 Task: Create a due date automation trigger when advanced on, 2 working days before a card is due add fields without custom field "Resume" set to a number greater or equal to 1 and greater or equal to 10 is due at 11:00 AM.
Action: Mouse moved to (1129, 89)
Screenshot: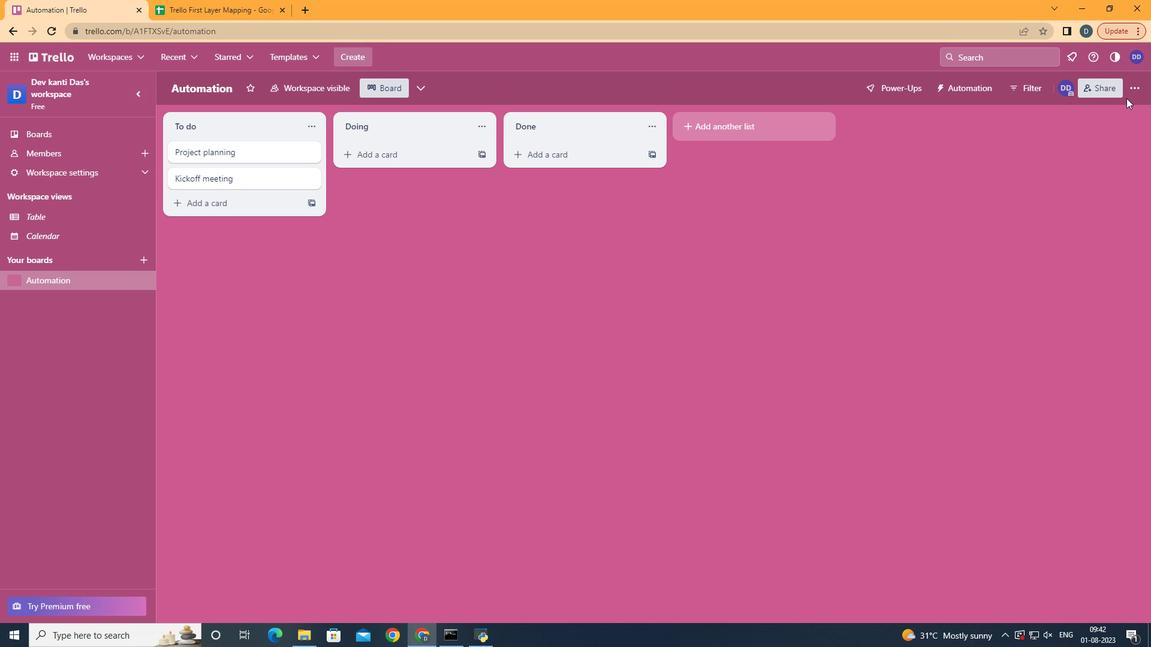 
Action: Mouse pressed left at (1129, 89)
Screenshot: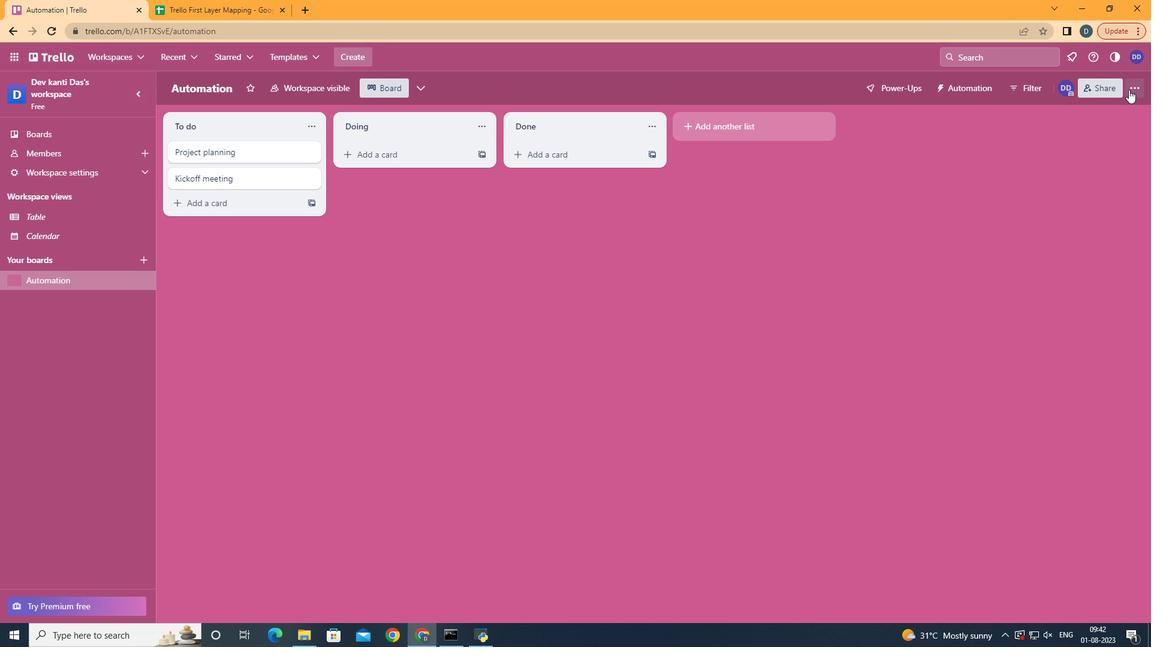 
Action: Mouse moved to (1083, 232)
Screenshot: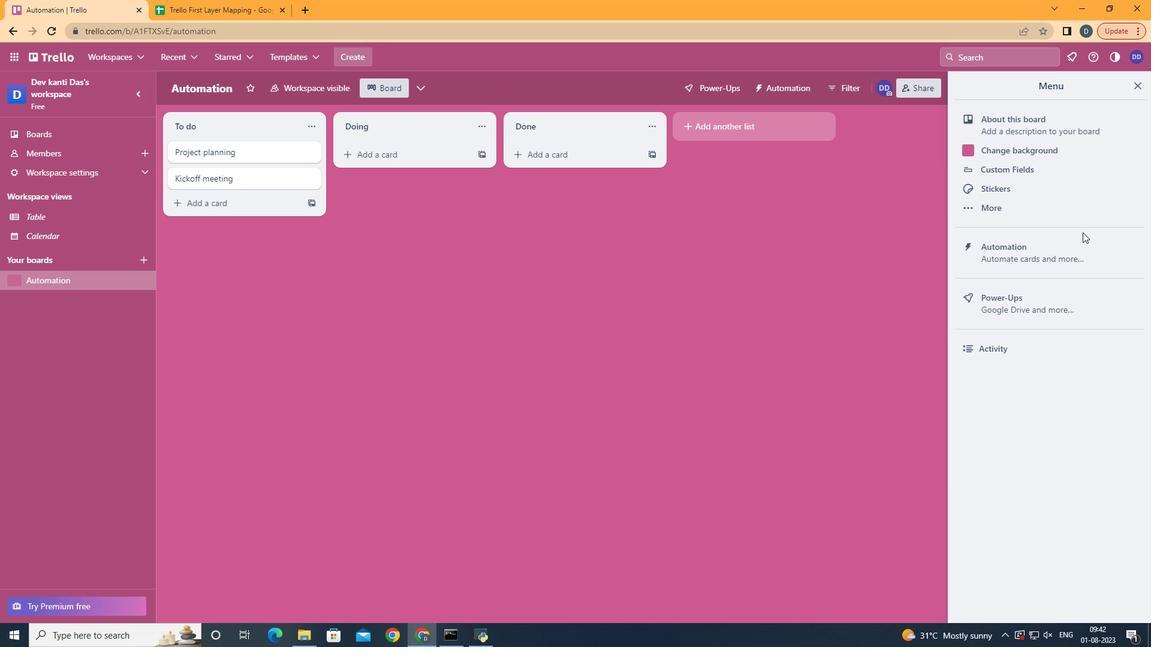 
Action: Mouse pressed left at (1083, 232)
Screenshot: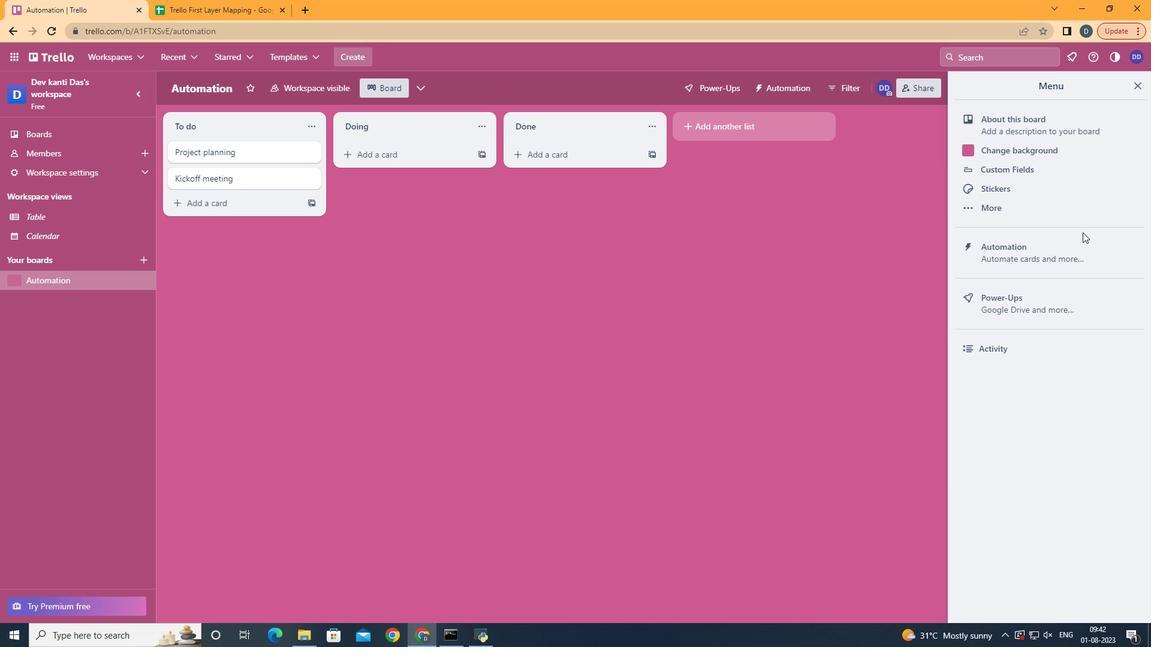
Action: Mouse moved to (1068, 247)
Screenshot: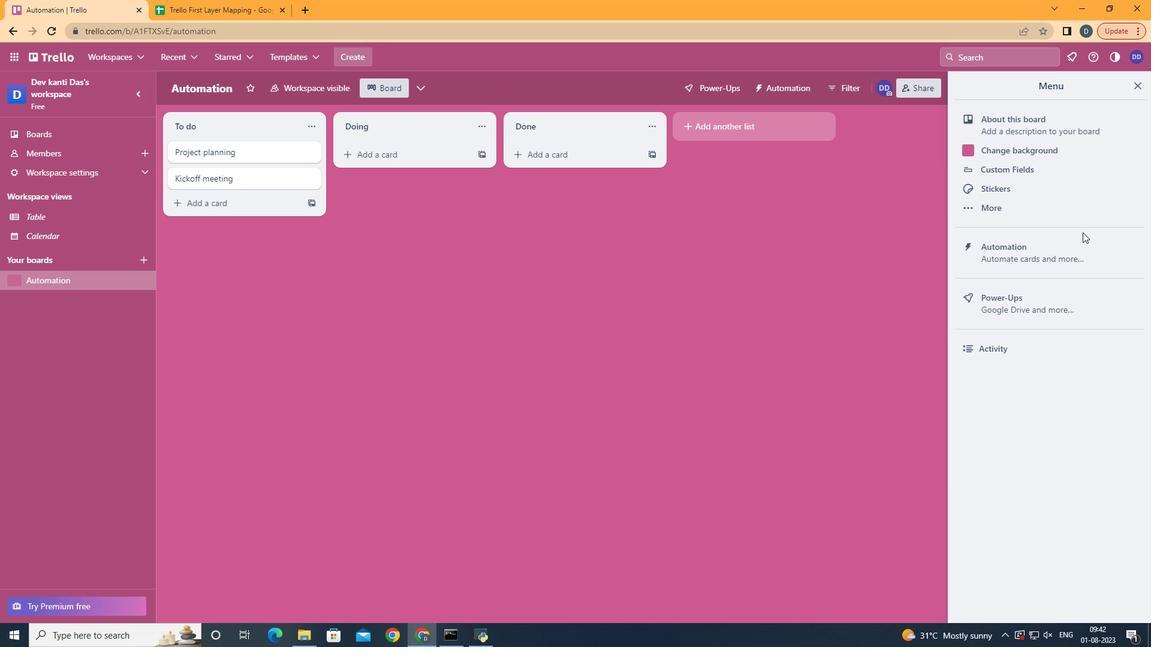 
Action: Mouse pressed left at (1068, 247)
Screenshot: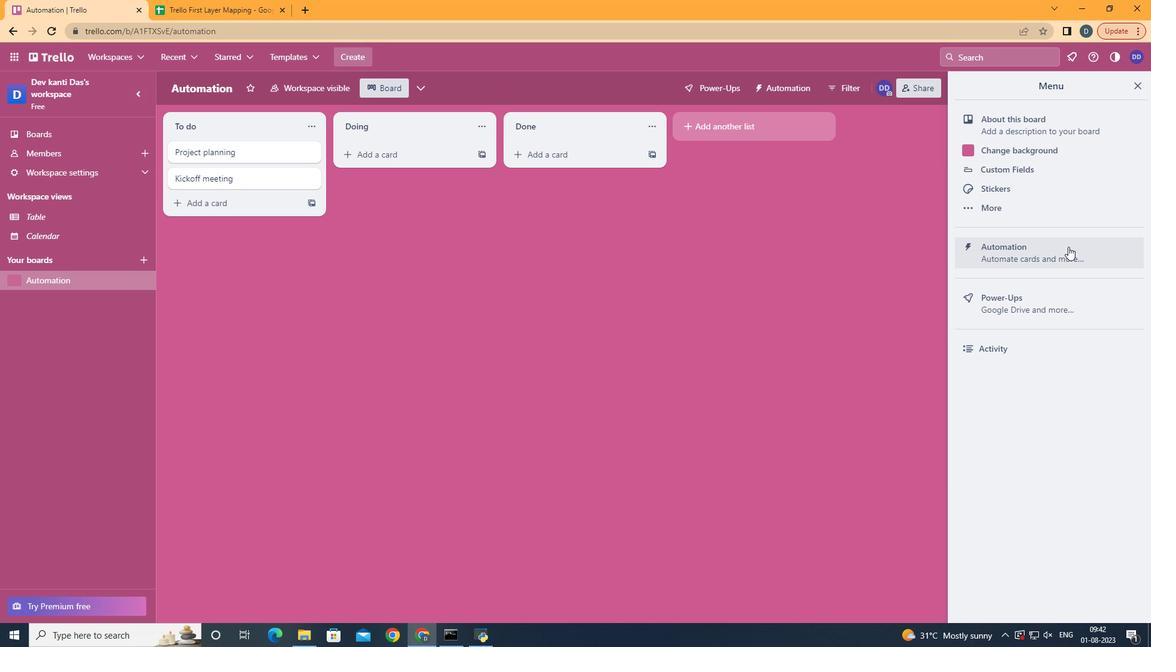 
Action: Mouse moved to (236, 233)
Screenshot: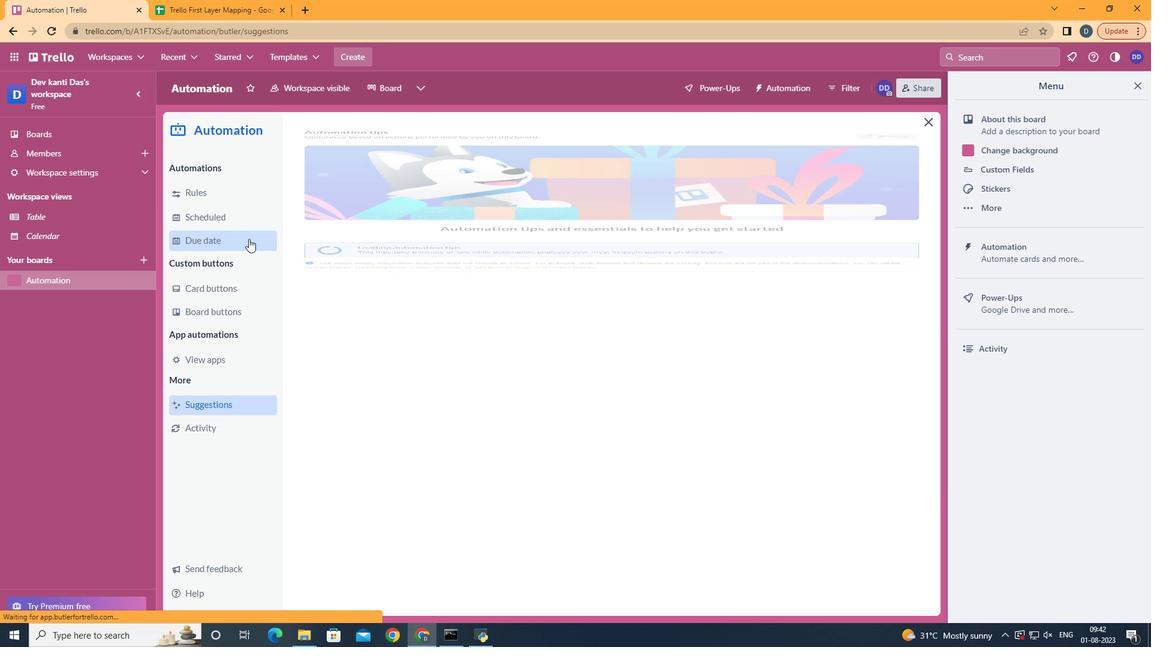 
Action: Mouse pressed left at (236, 233)
Screenshot: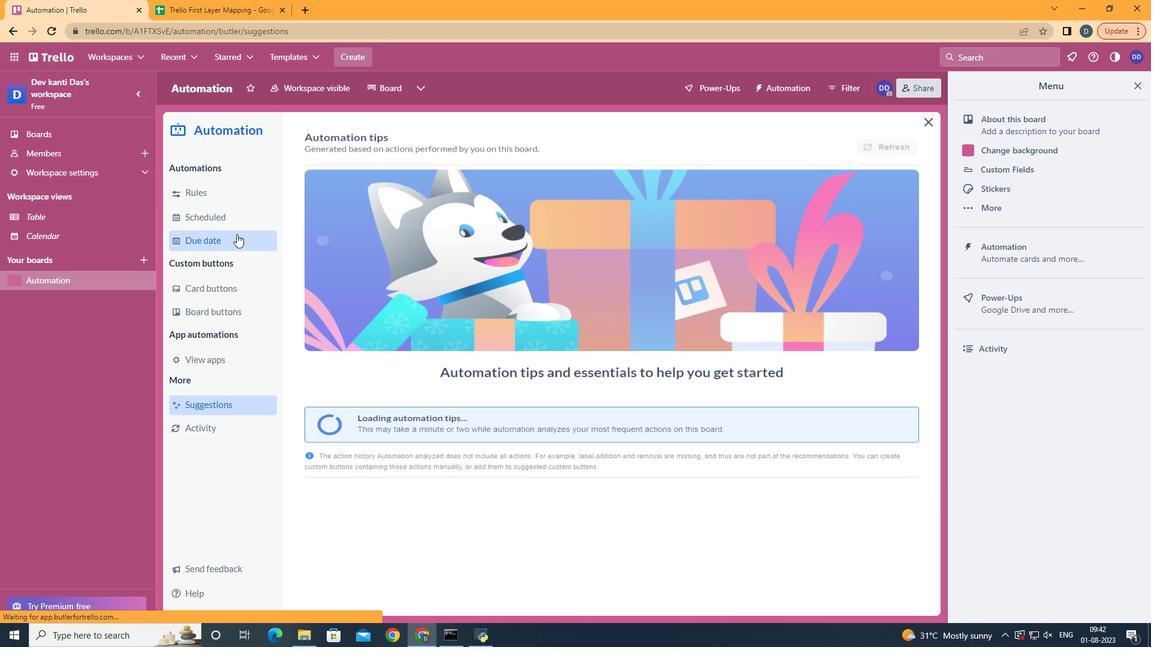 
Action: Mouse moved to (842, 142)
Screenshot: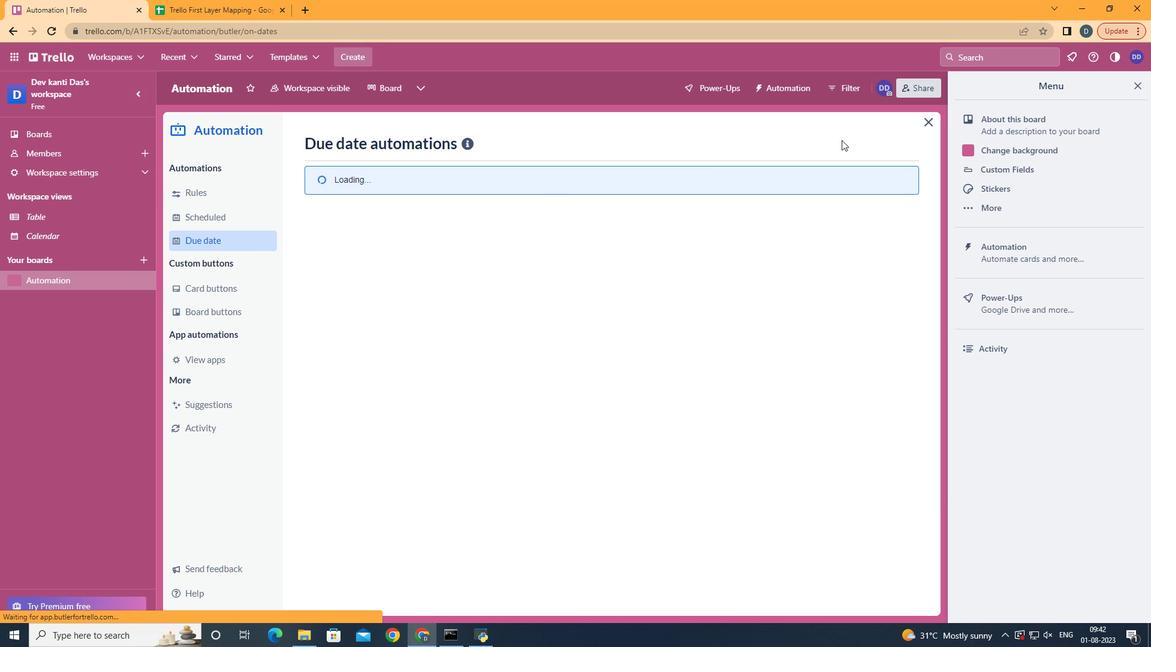 
Action: Mouse pressed left at (842, 142)
Screenshot: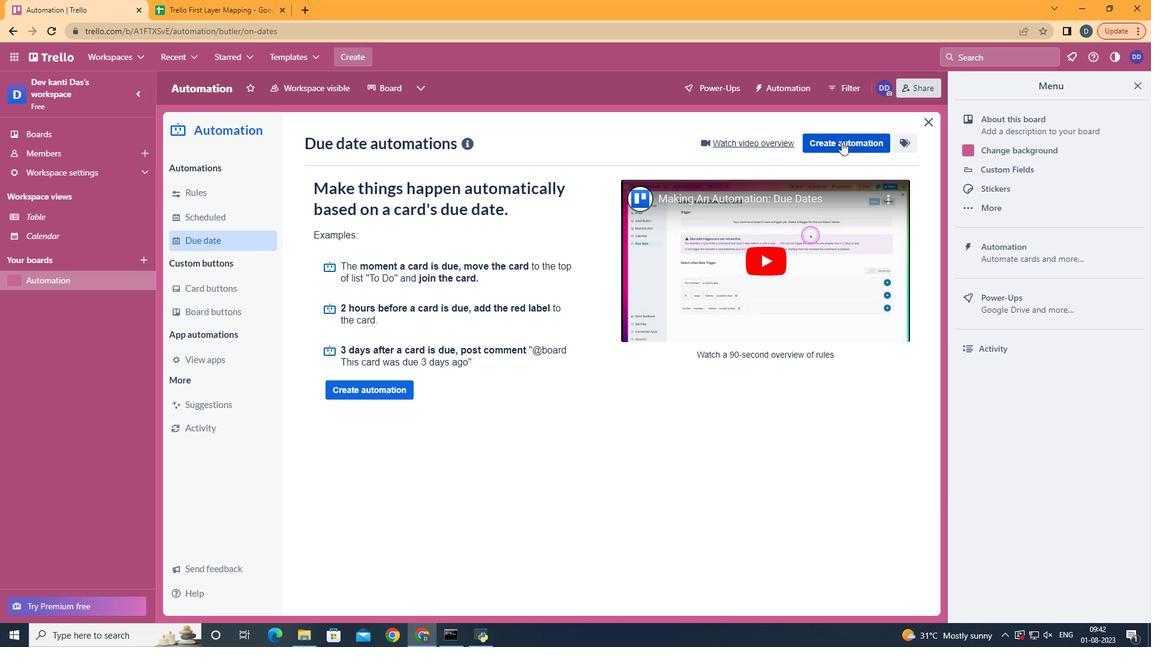 
Action: Mouse moved to (622, 235)
Screenshot: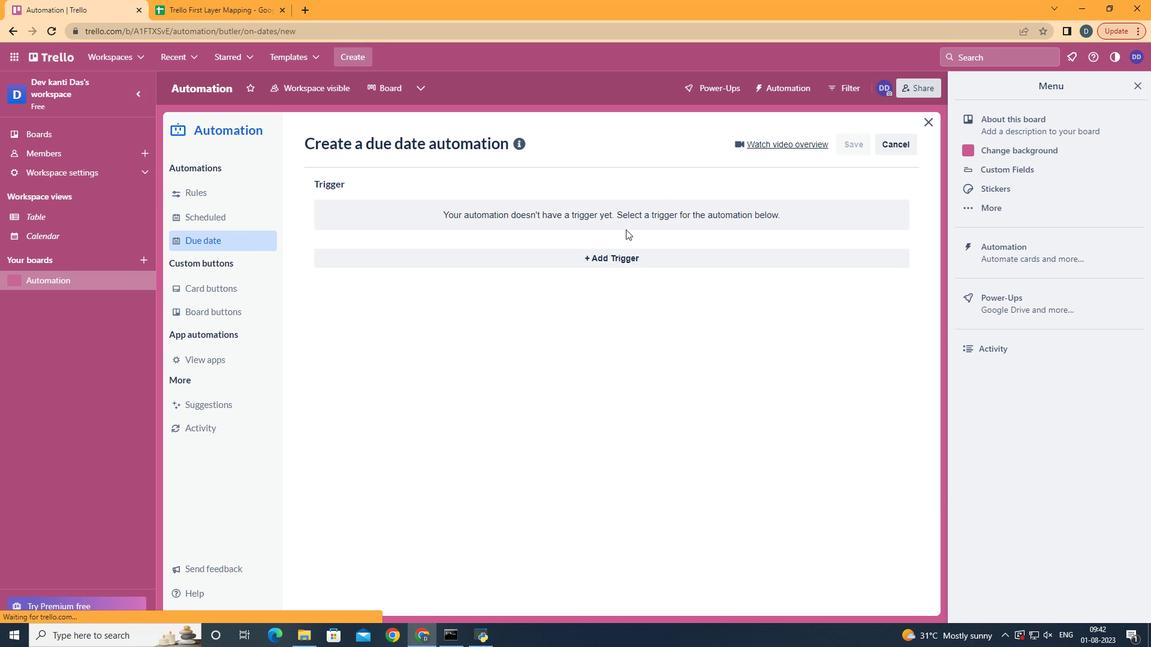 
Action: Mouse pressed left at (622, 235)
Screenshot: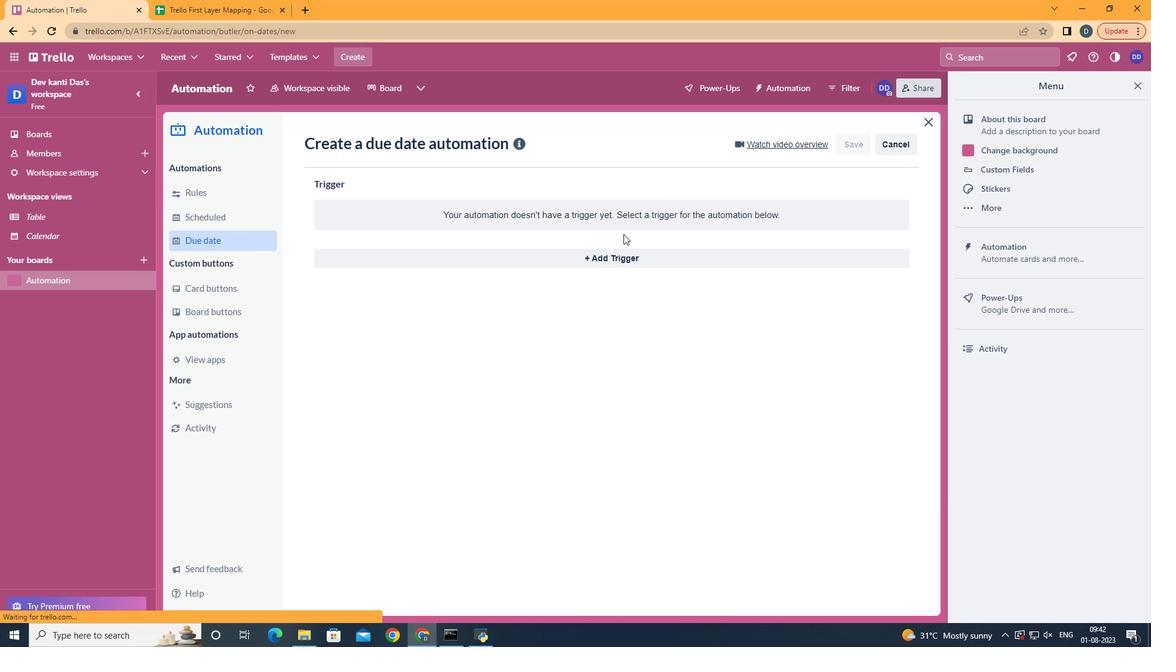 
Action: Mouse moved to (622, 251)
Screenshot: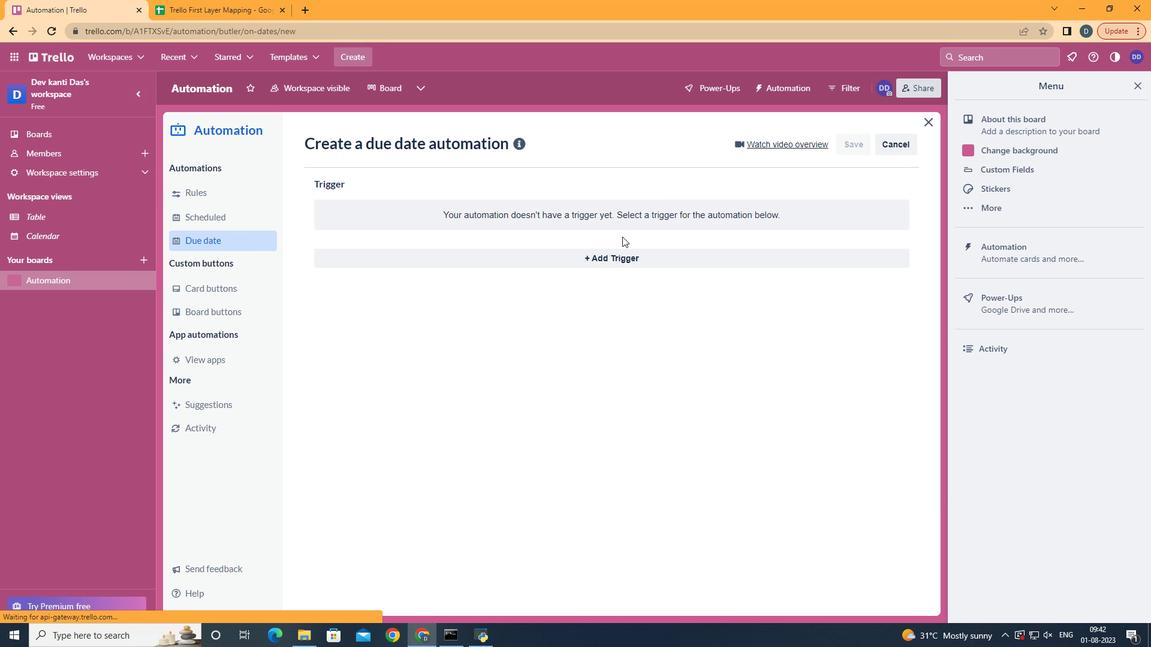 
Action: Mouse pressed left at (622, 251)
Screenshot: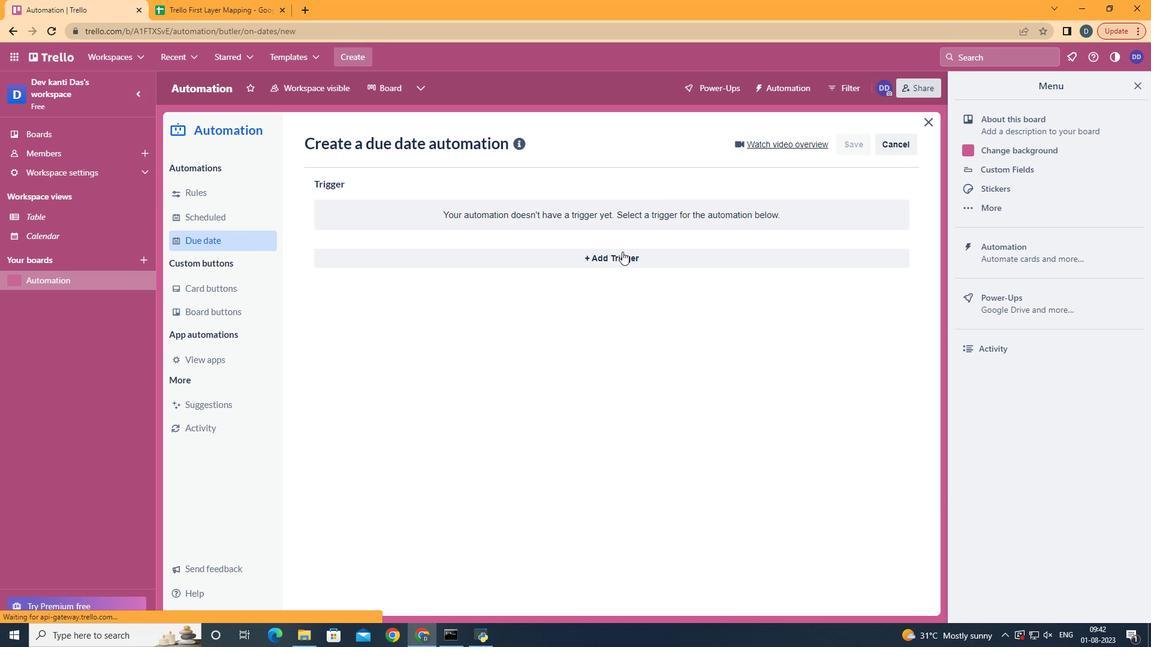 
Action: Mouse moved to (388, 491)
Screenshot: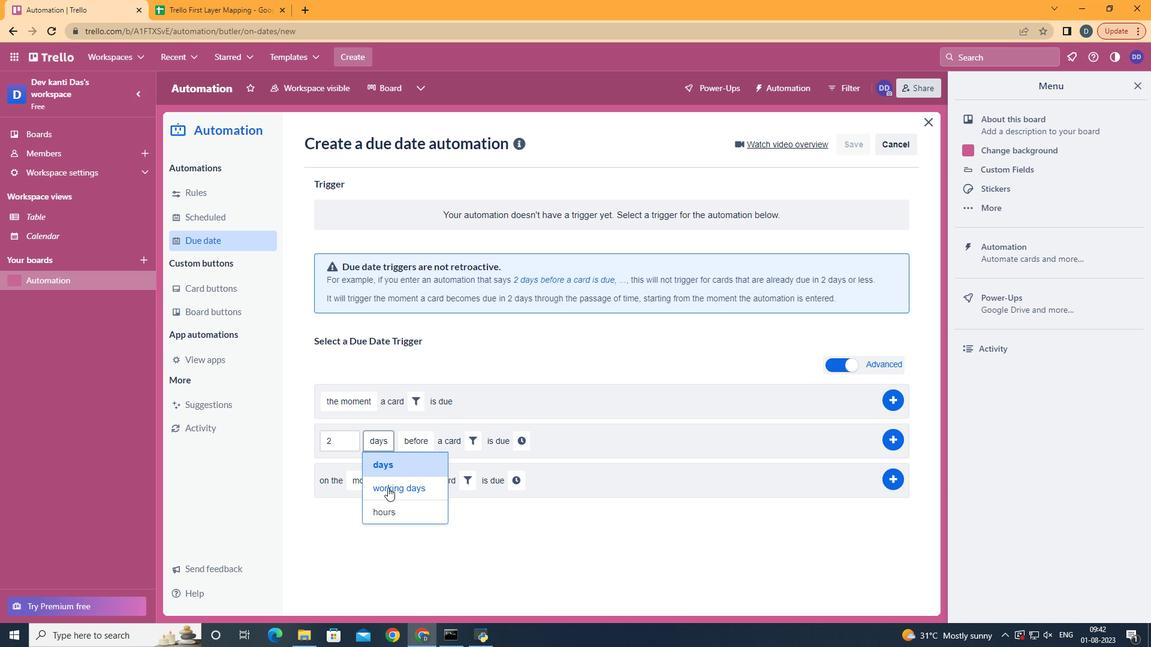 
Action: Mouse pressed left at (388, 491)
Screenshot: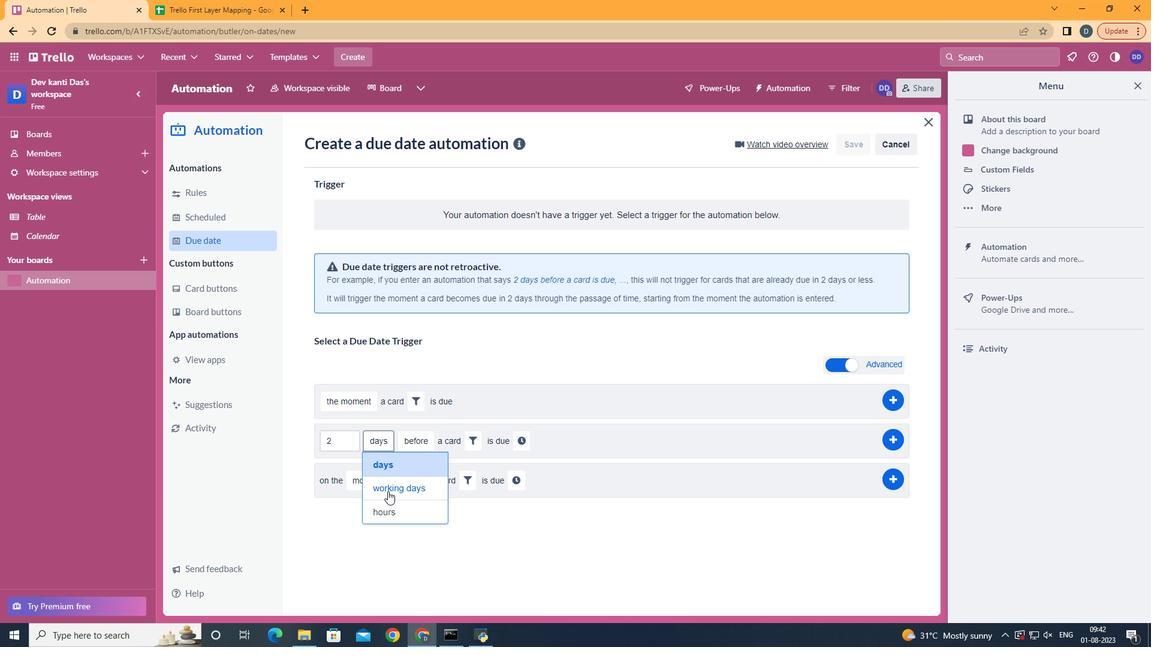 
Action: Mouse moved to (494, 439)
Screenshot: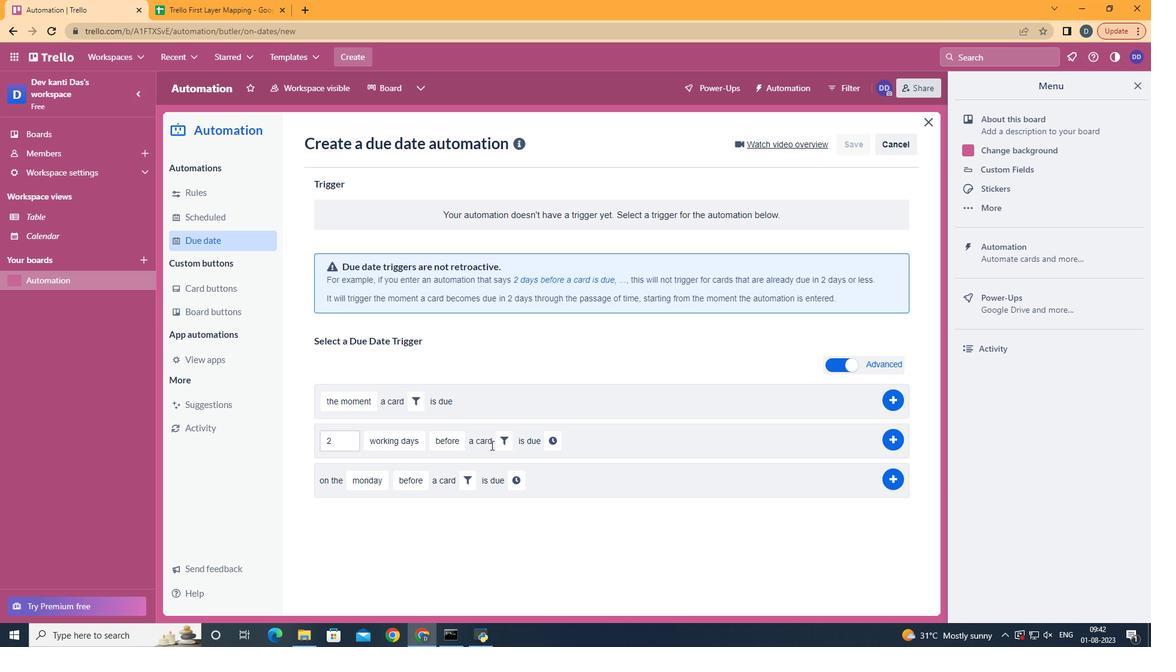 
Action: Mouse pressed left at (494, 439)
Screenshot: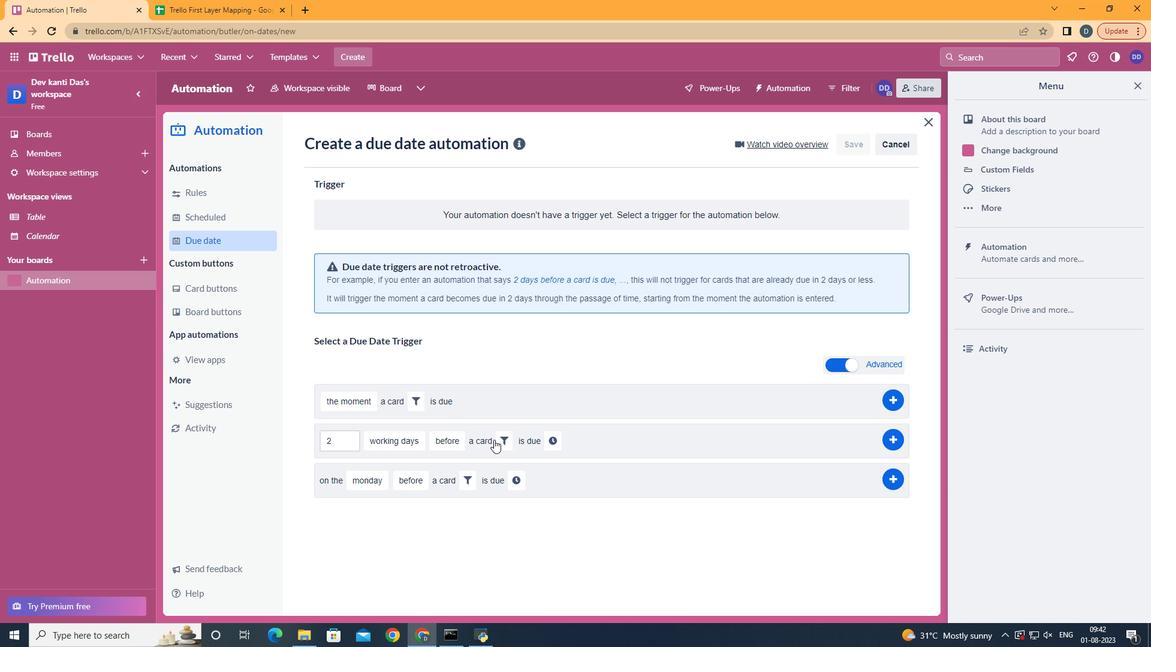 
Action: Mouse moved to (703, 477)
Screenshot: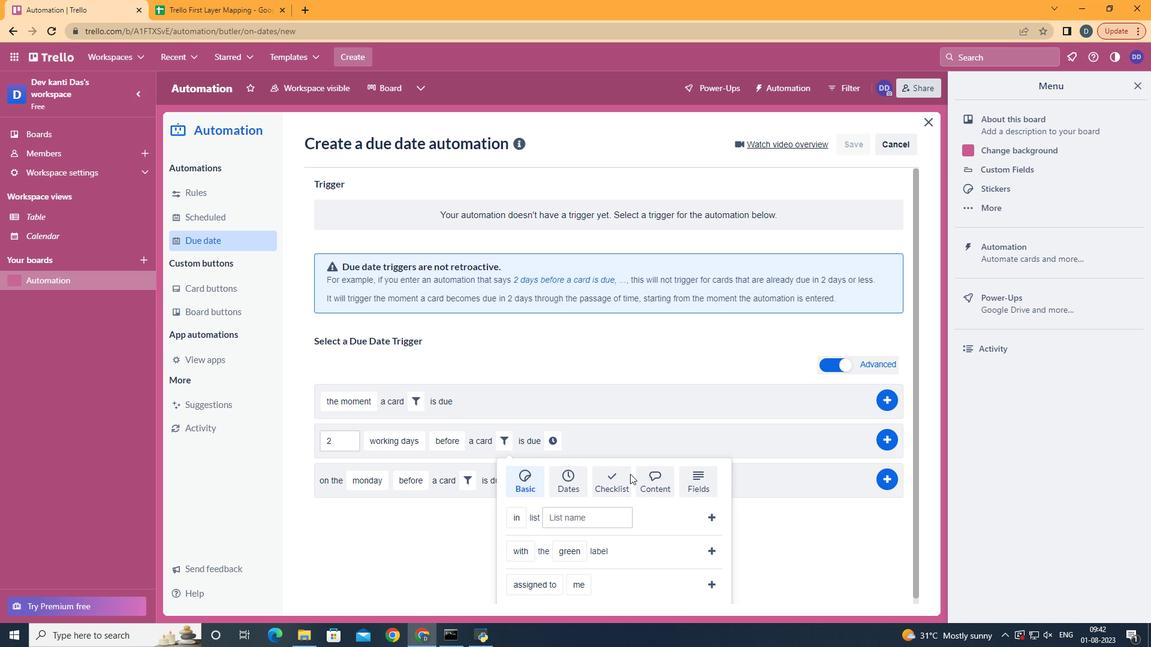 
Action: Mouse pressed left at (703, 477)
Screenshot: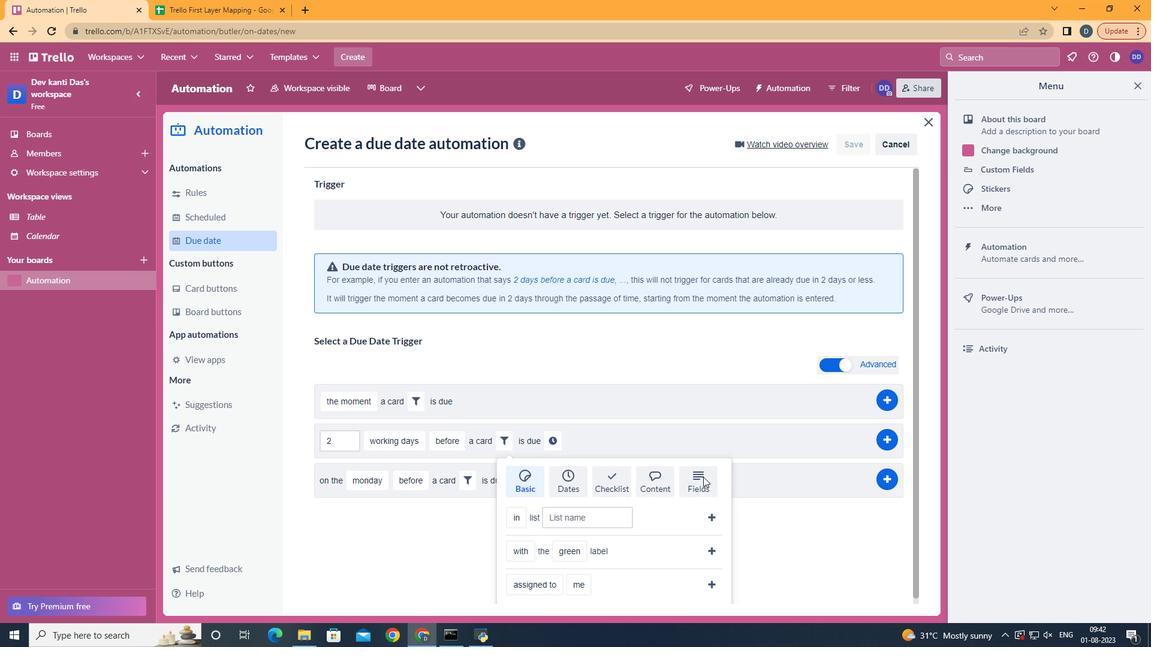 
Action: Mouse moved to (710, 476)
Screenshot: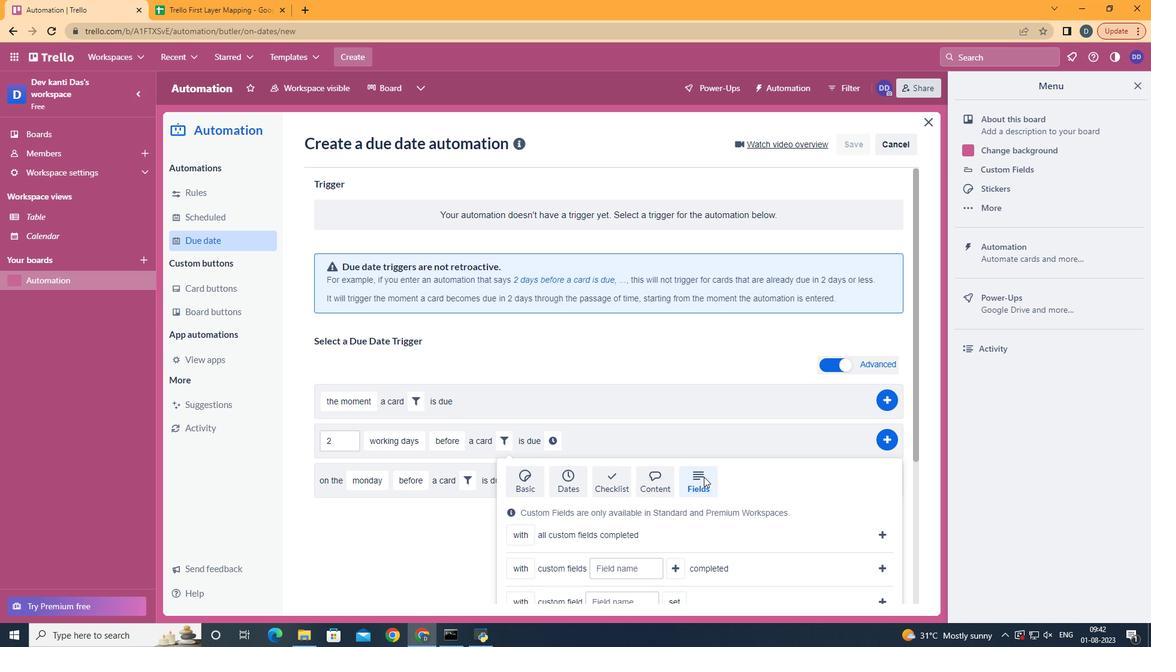 
Action: Mouse scrolled (710, 475) with delta (0, 0)
Screenshot: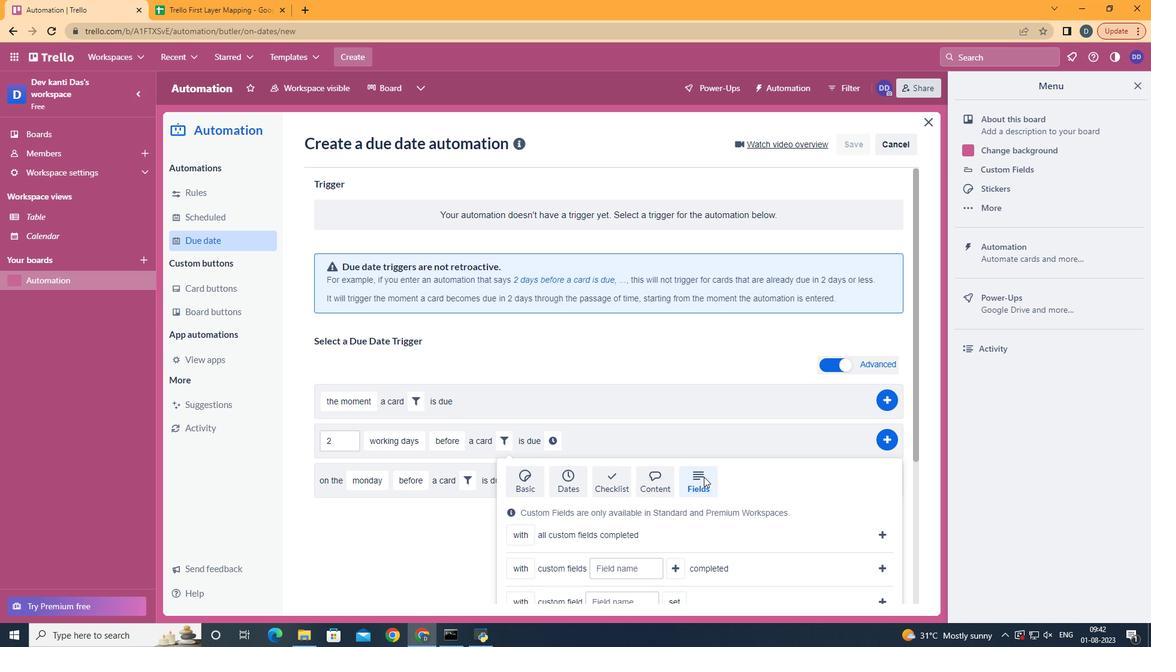 
Action: Mouse moved to (710, 476)
Screenshot: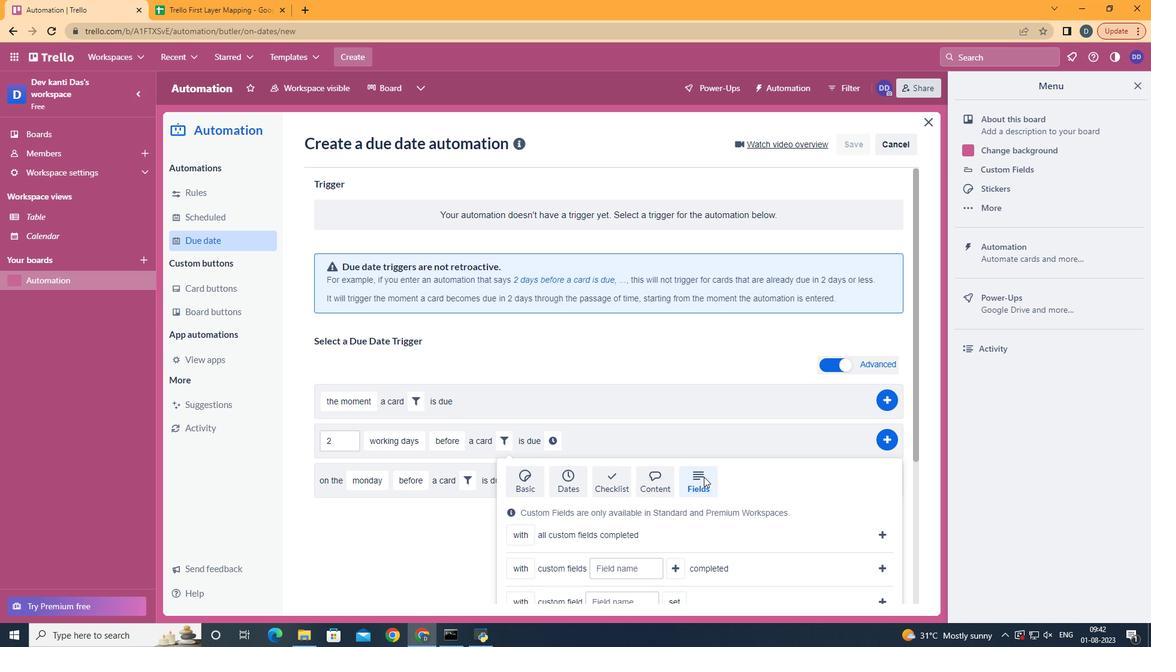 
Action: Mouse scrolled (710, 475) with delta (0, 0)
Screenshot: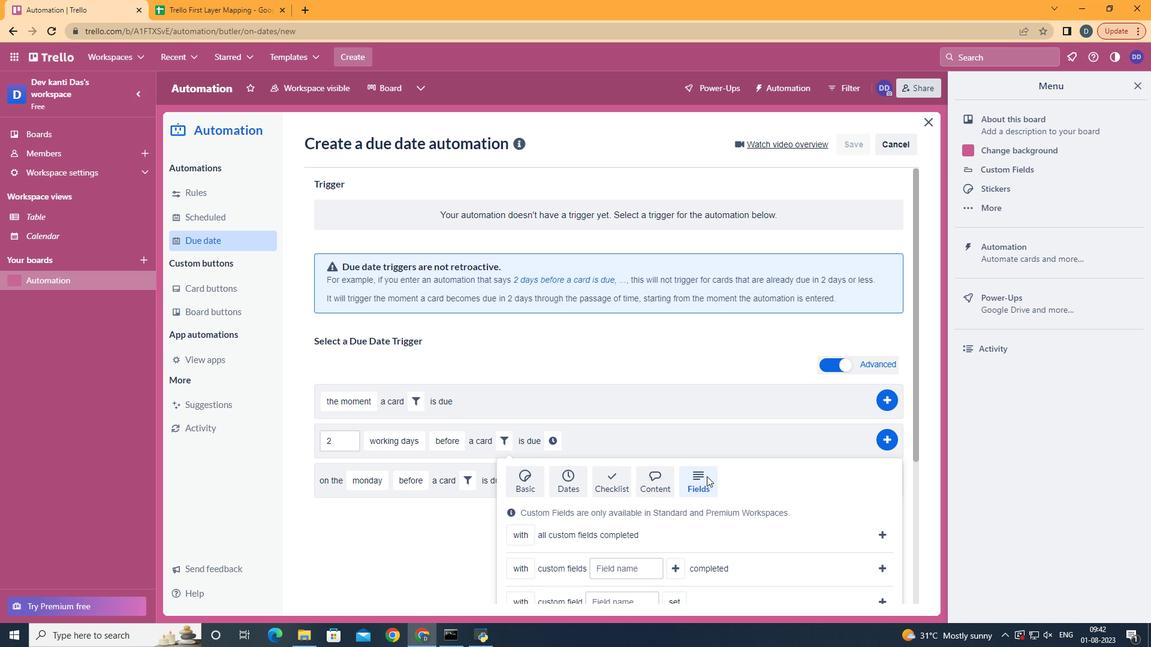 
Action: Mouse moved to (712, 476)
Screenshot: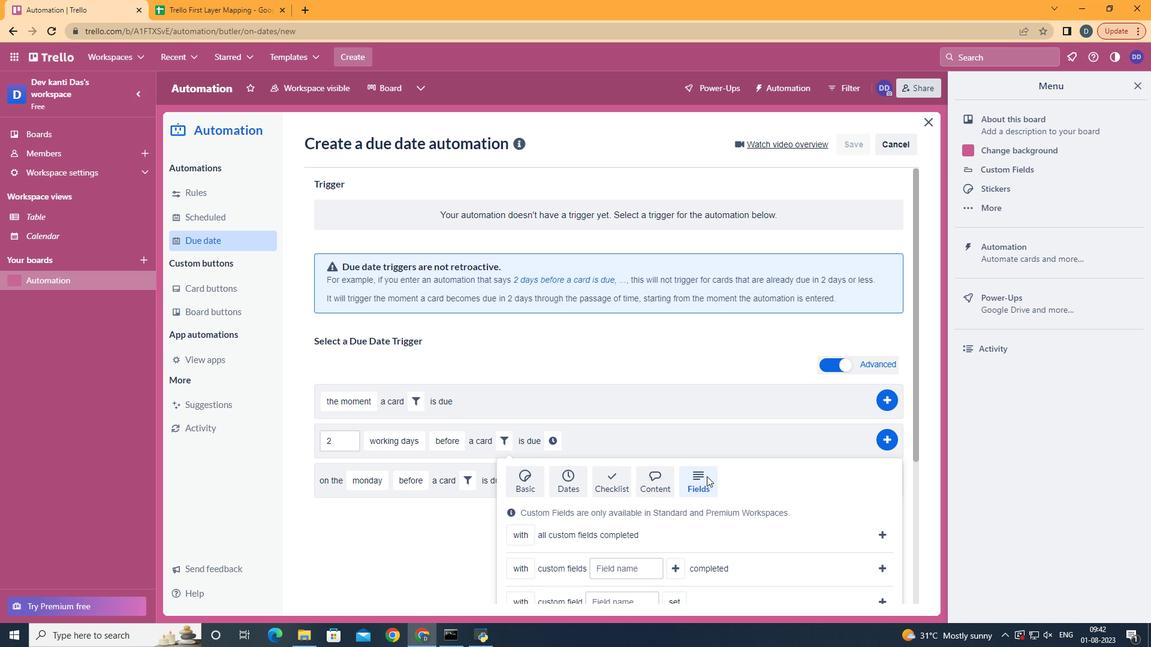 
Action: Mouse scrolled (712, 475) with delta (0, 0)
Screenshot: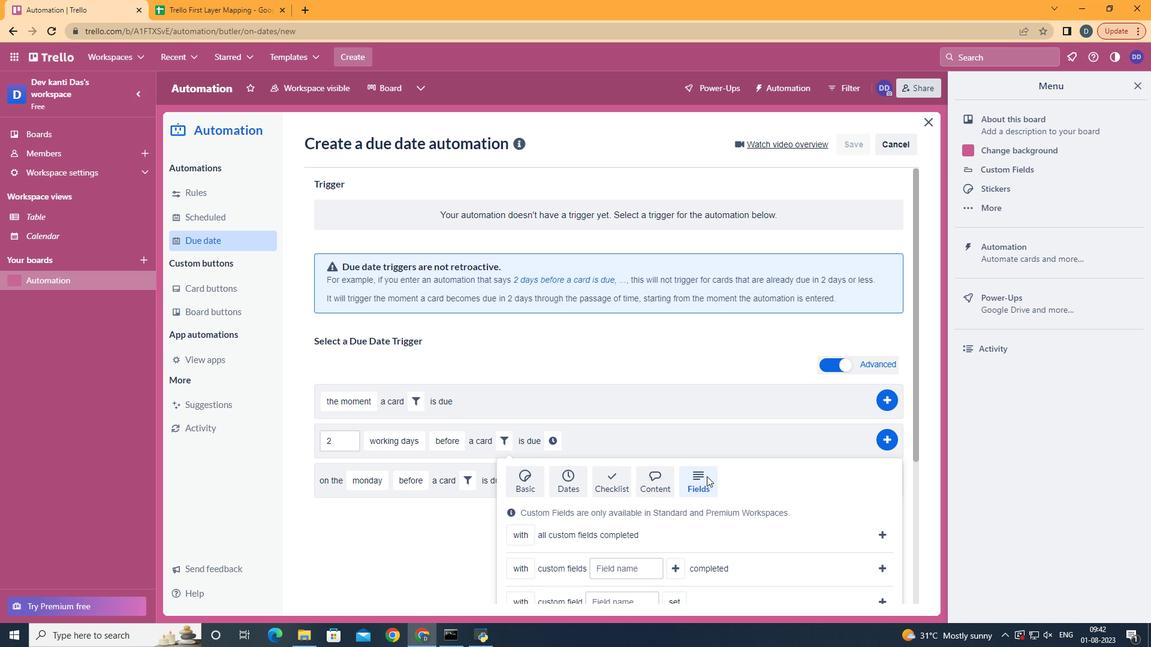 
Action: Mouse moved to (713, 476)
Screenshot: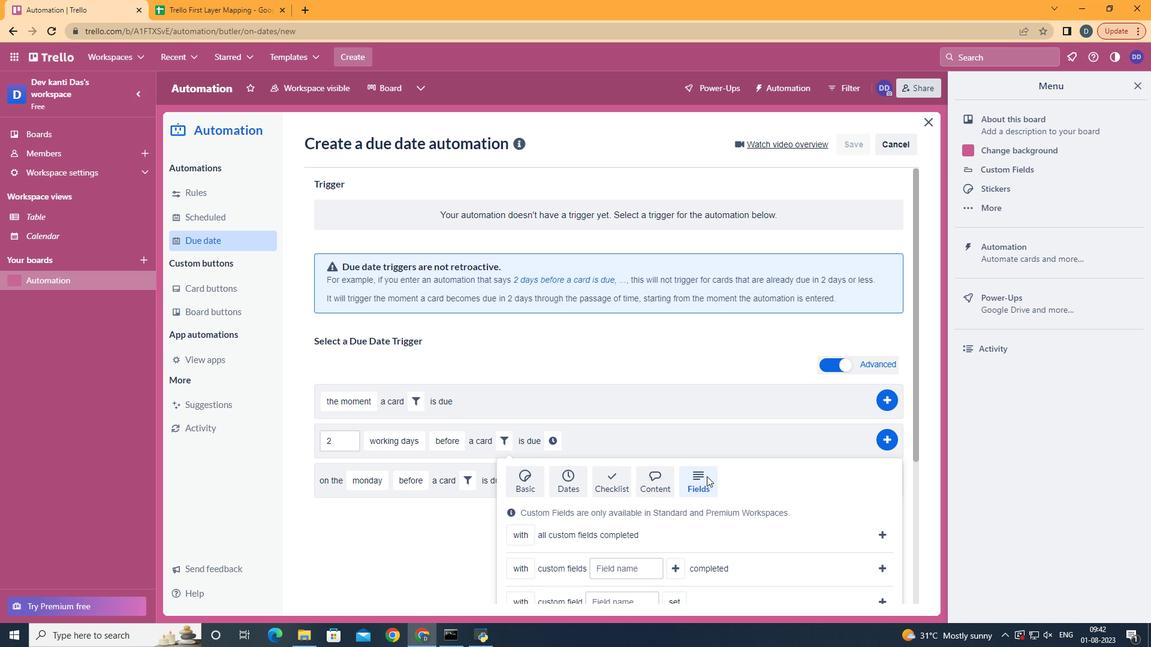 
Action: Mouse scrolled (713, 476) with delta (0, 0)
Screenshot: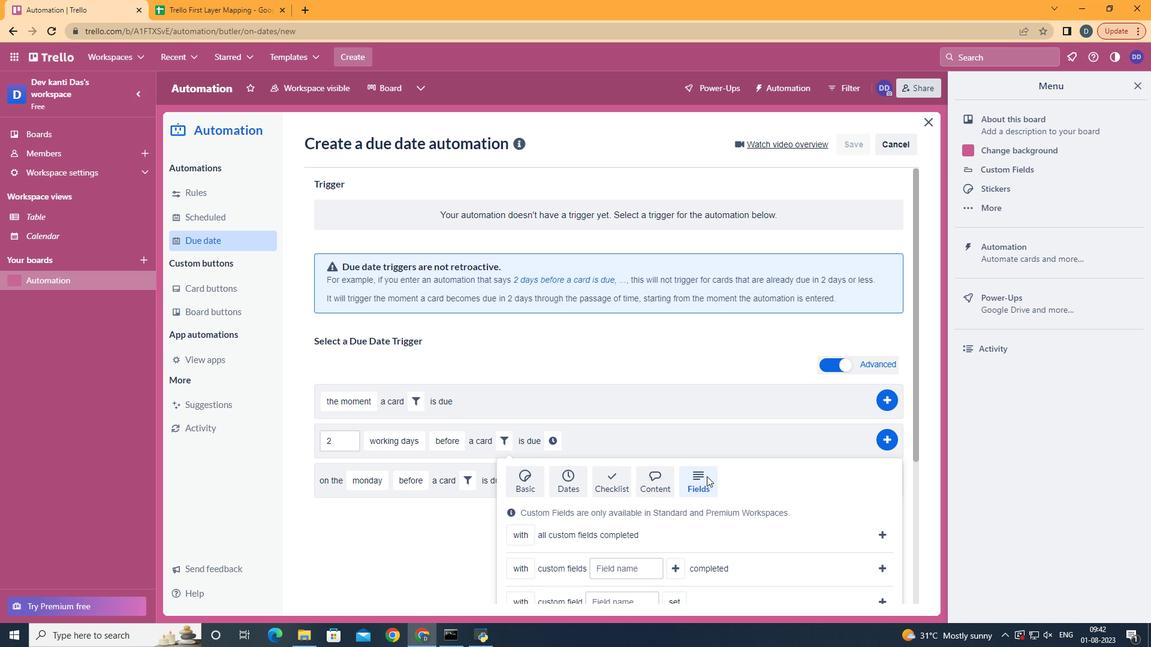 
Action: Mouse moved to (715, 476)
Screenshot: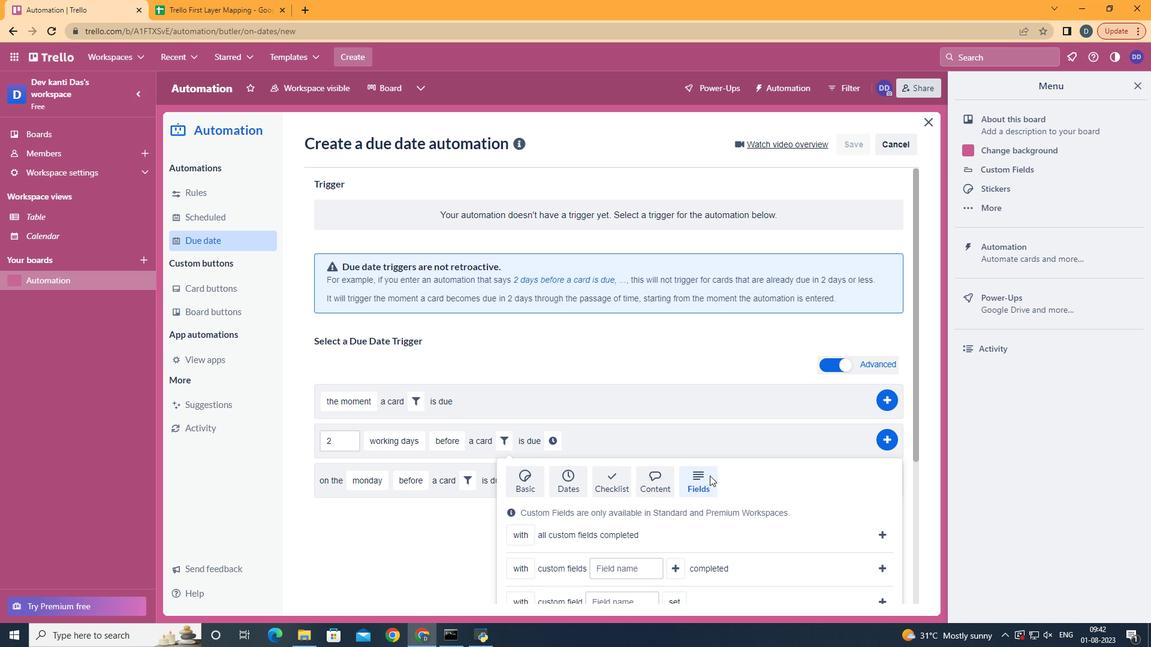 
Action: Mouse scrolled (715, 476) with delta (0, 0)
Screenshot: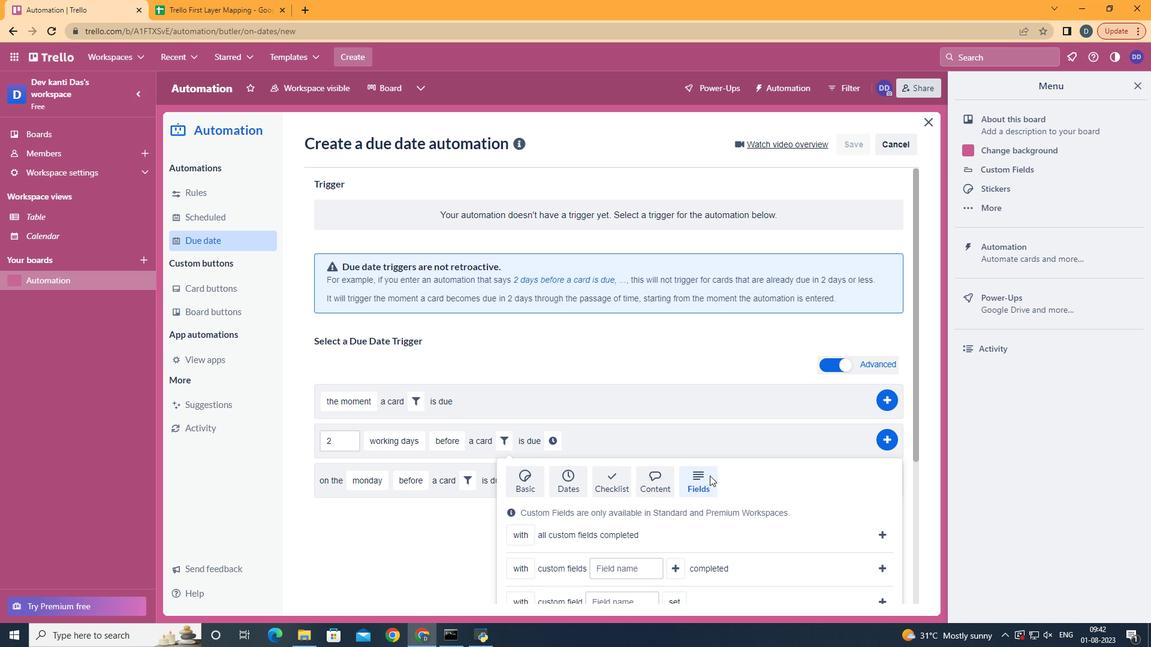 
Action: Mouse moved to (716, 476)
Screenshot: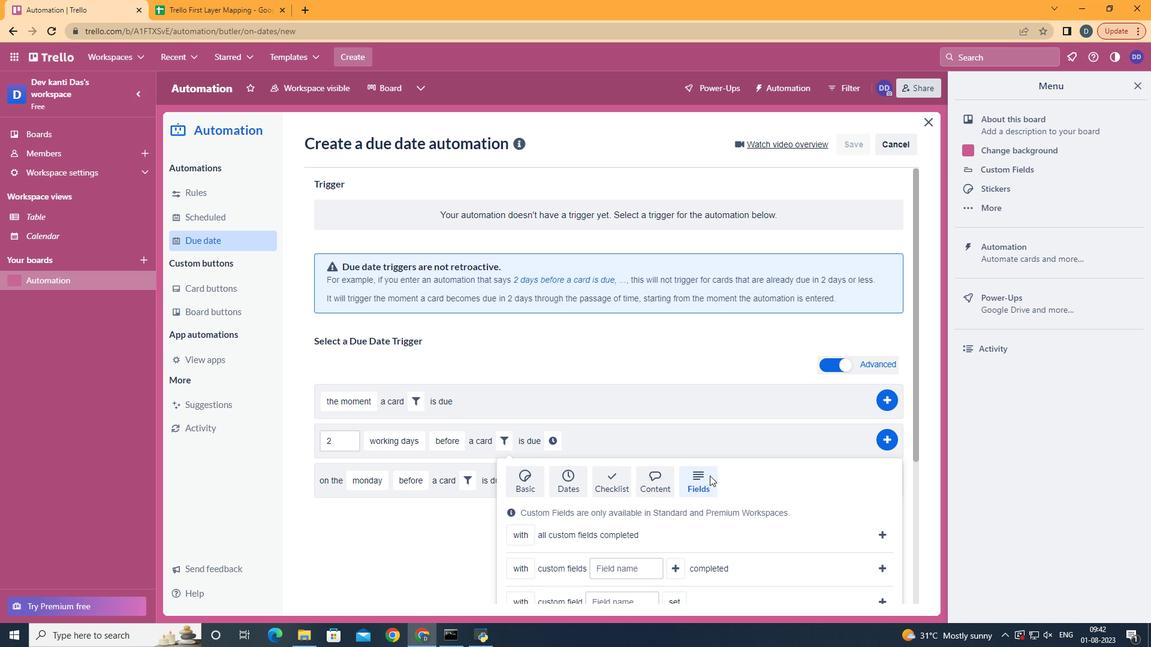 
Action: Mouse scrolled (716, 476) with delta (0, 0)
Screenshot: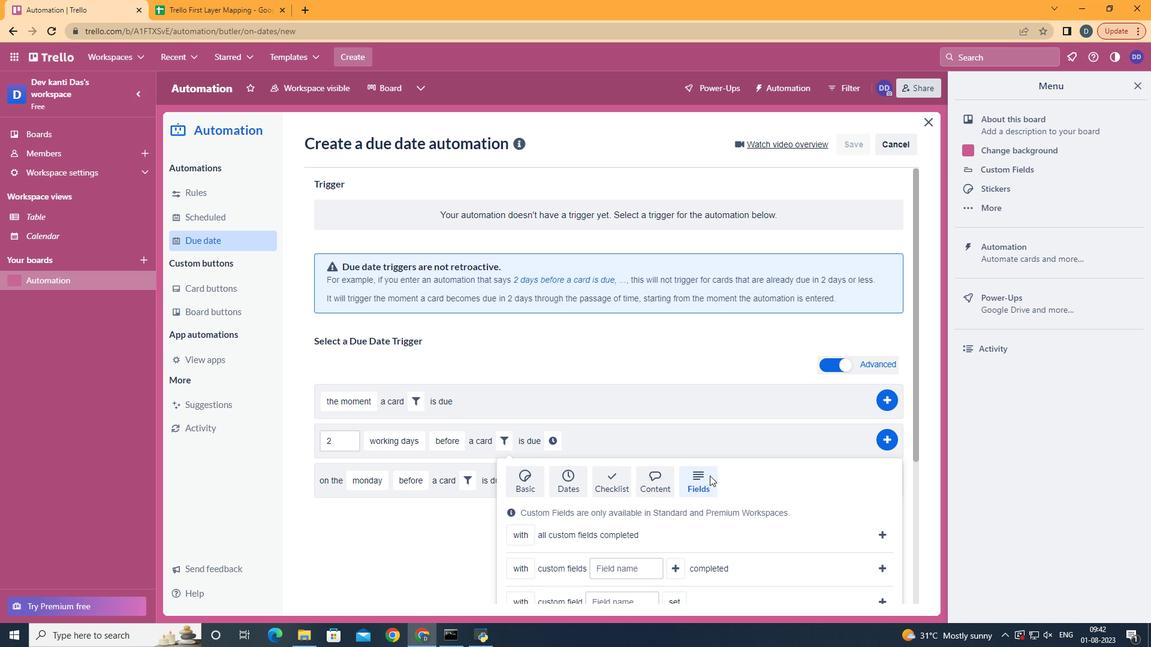 
Action: Mouse moved to (525, 546)
Screenshot: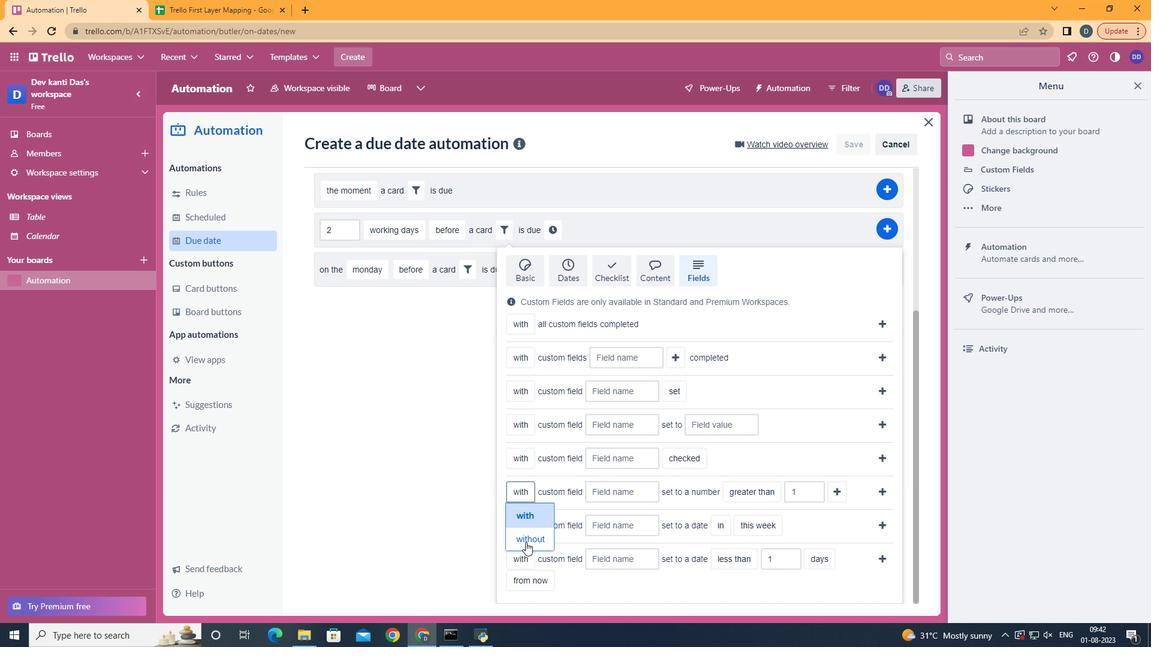
Action: Mouse pressed left at (525, 546)
Screenshot: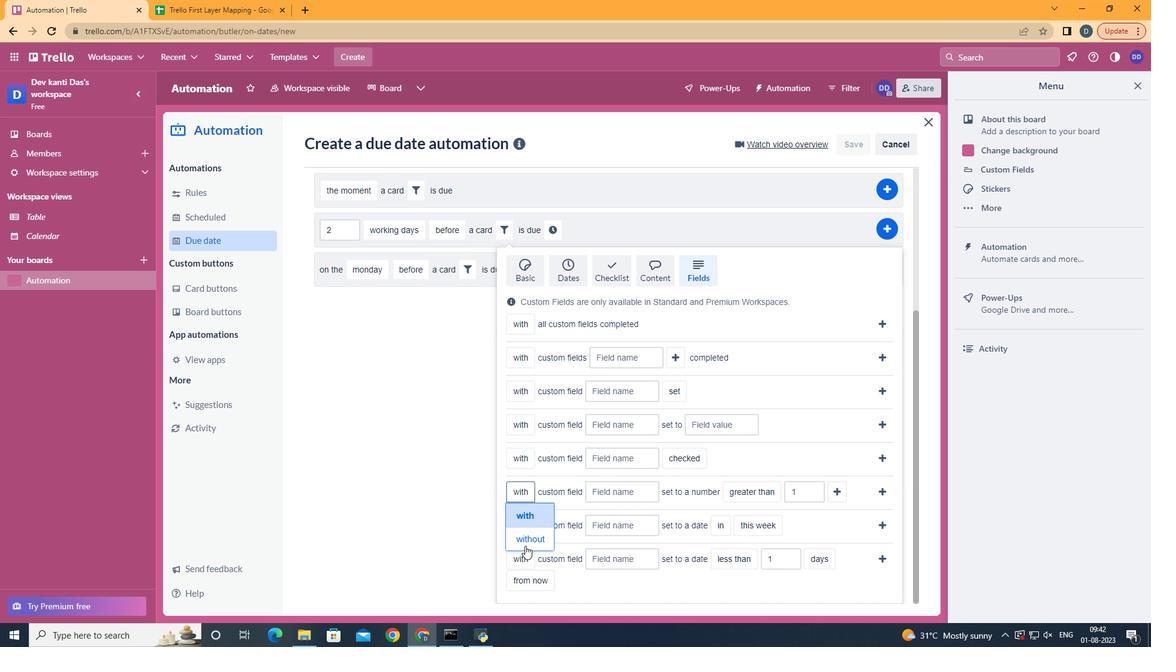
Action: Mouse moved to (629, 494)
Screenshot: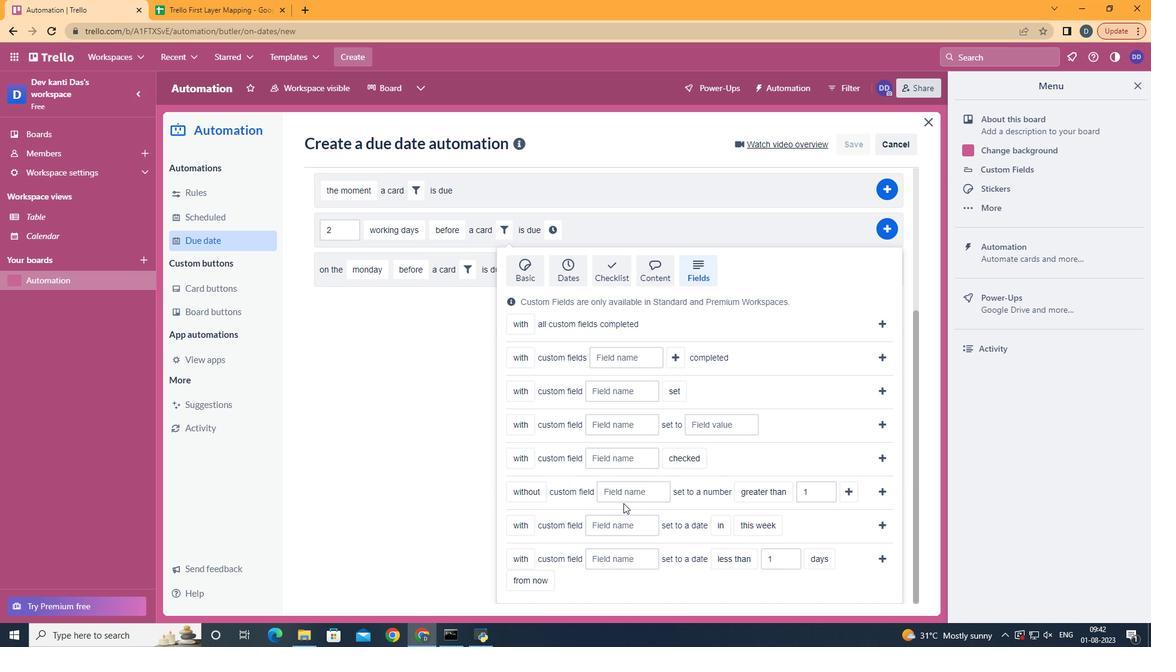 
Action: Mouse pressed left at (629, 494)
Screenshot: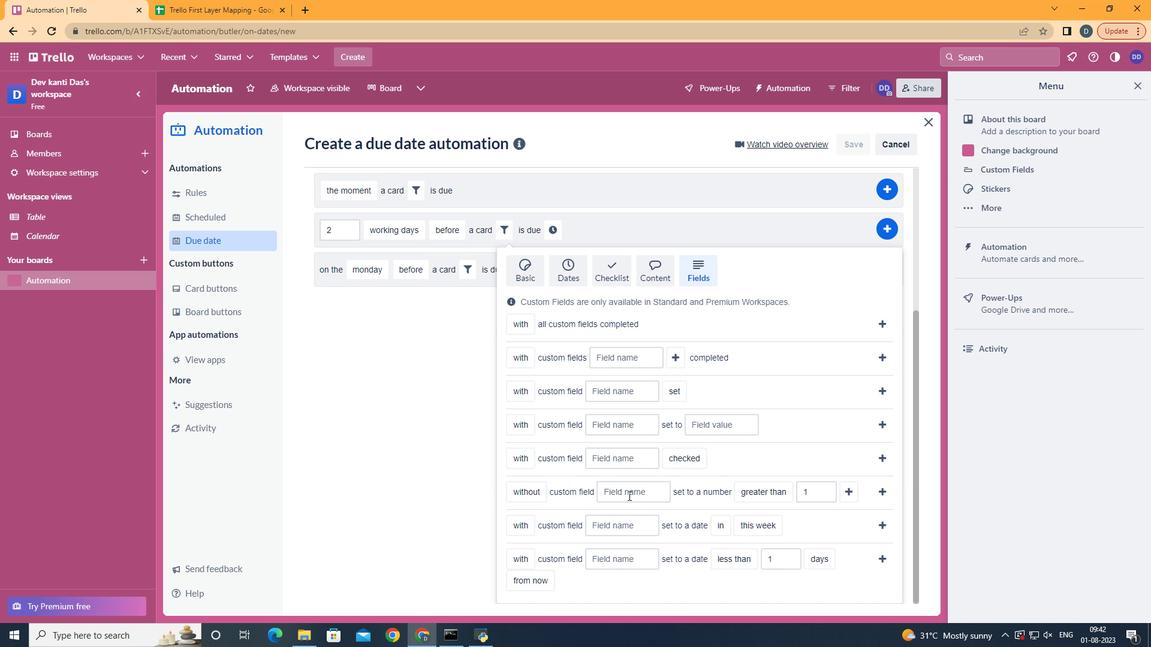 
Action: Key pressed <Key.shift>Resume
Screenshot: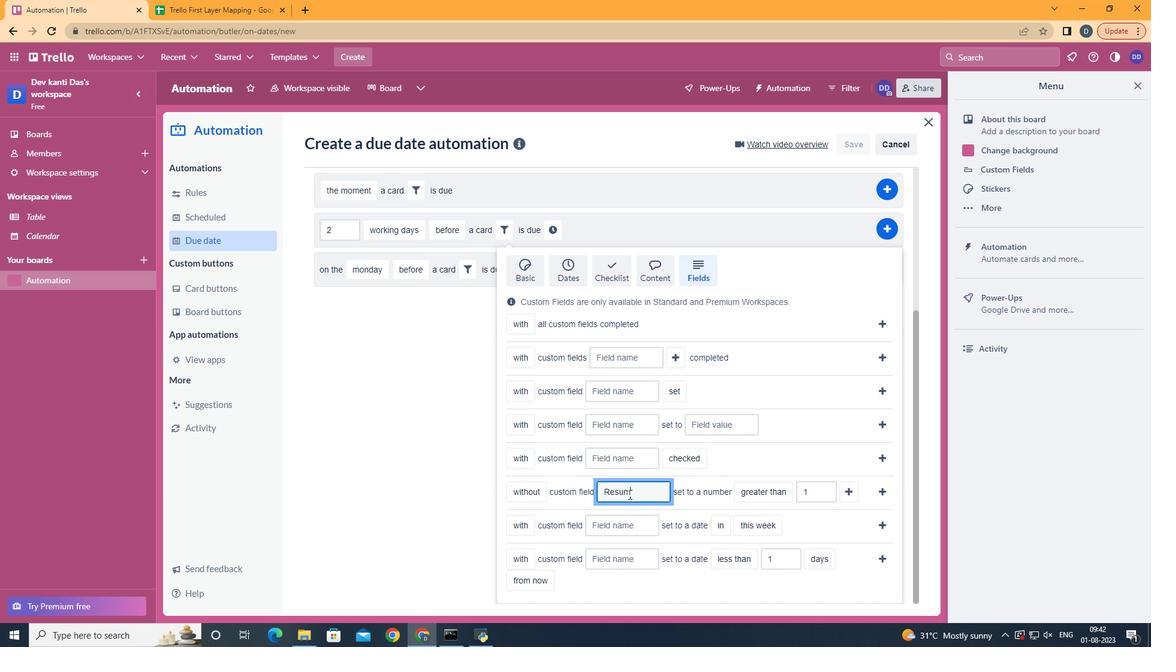 
Action: Mouse moved to (787, 538)
Screenshot: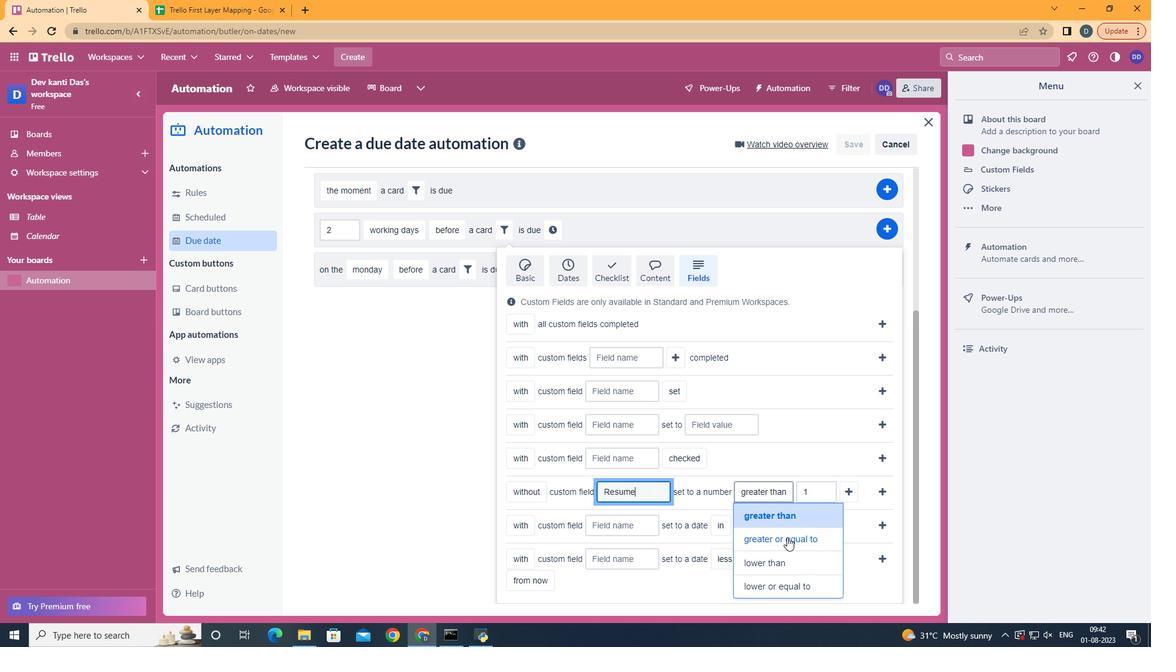 
Action: Mouse pressed left at (787, 538)
Screenshot: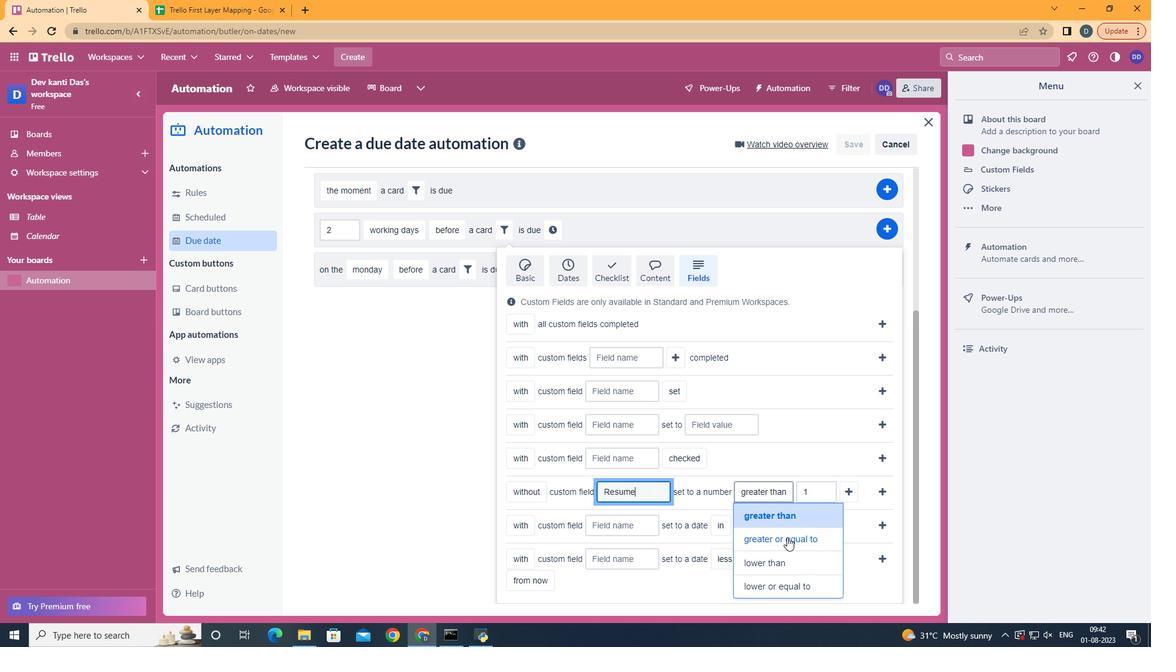 
Action: Mouse moved to (523, 510)
Screenshot: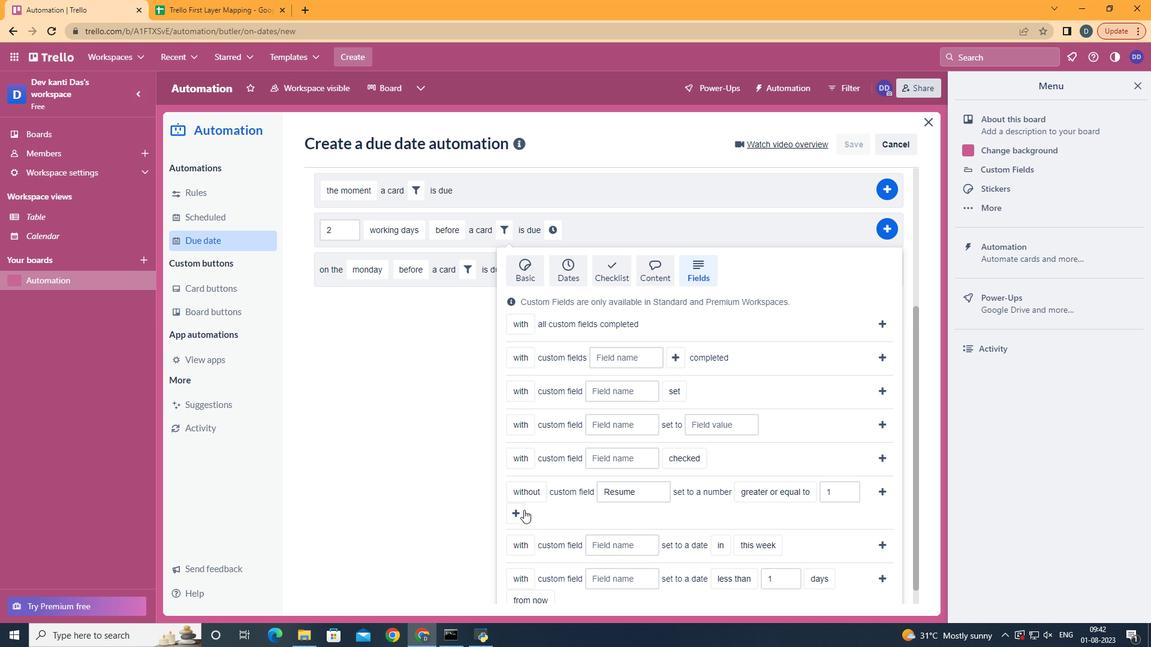
Action: Mouse pressed left at (523, 510)
Screenshot: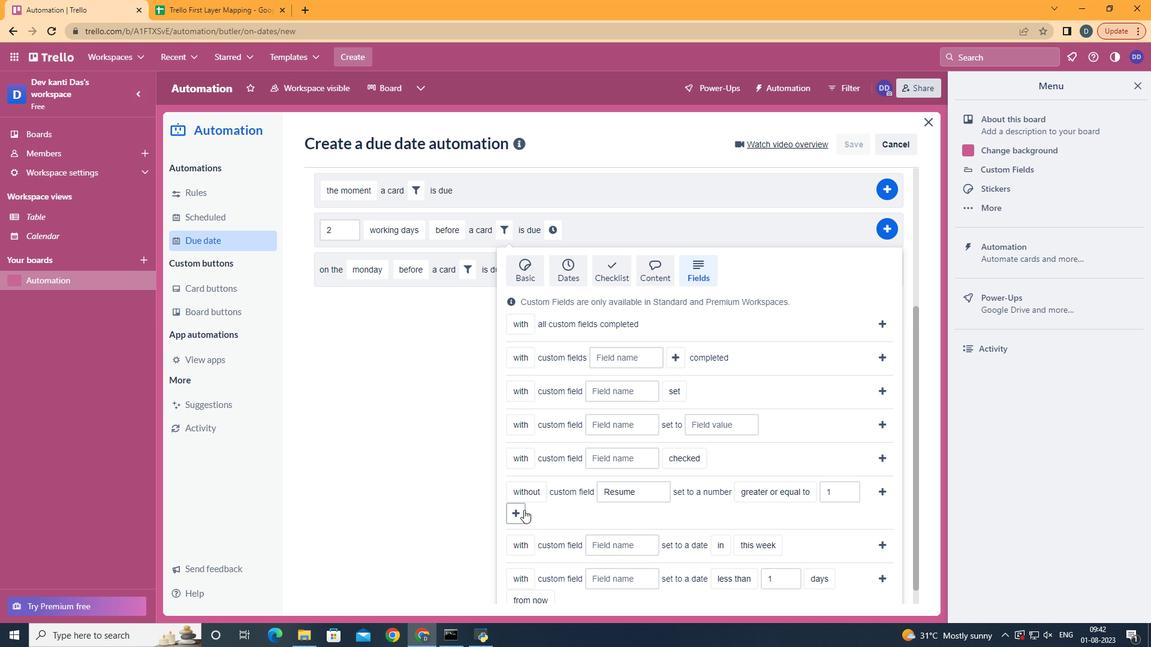 
Action: Mouse moved to (595, 493)
Screenshot: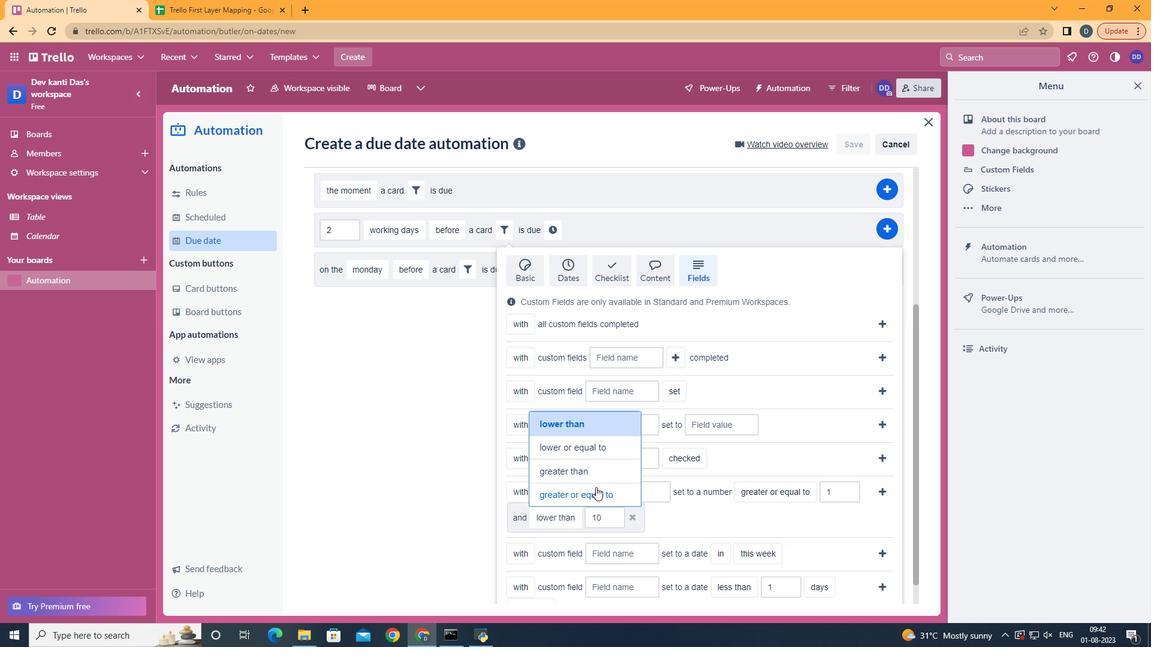 
Action: Mouse pressed left at (595, 493)
Screenshot: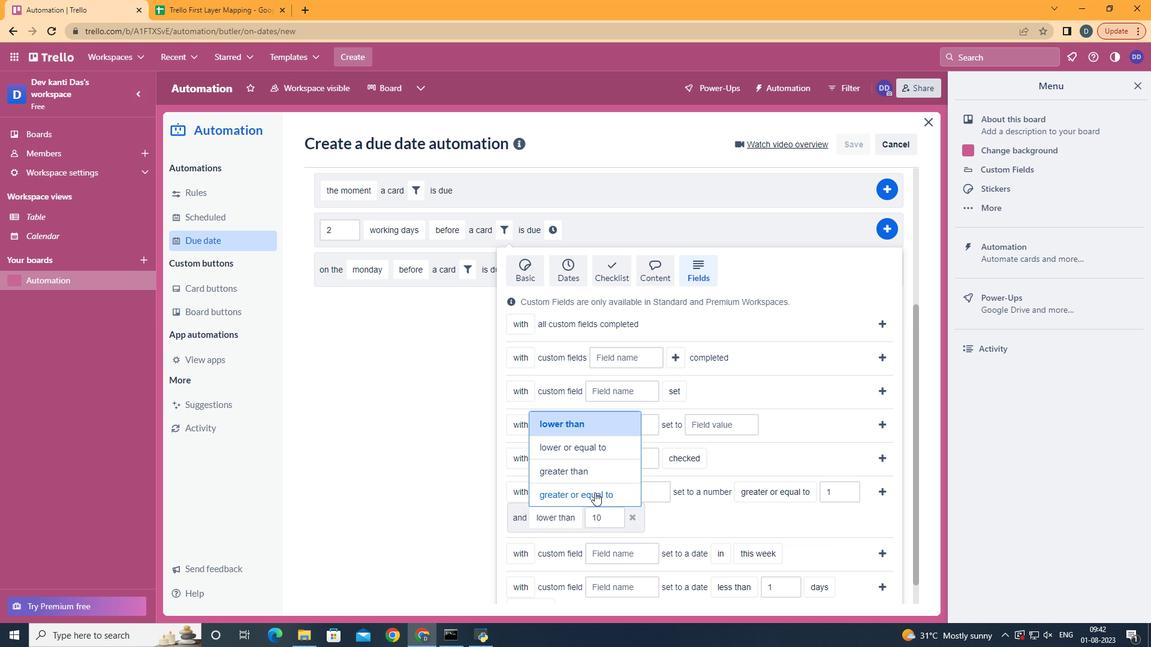 
Action: Mouse moved to (884, 497)
Screenshot: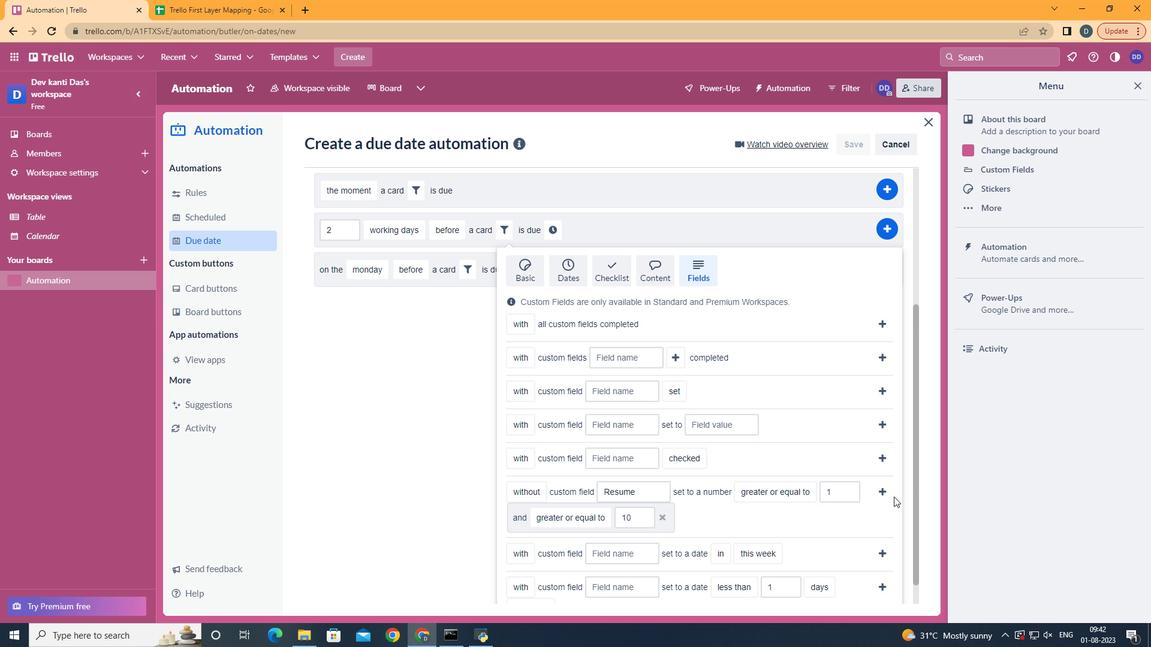 
Action: Mouse pressed left at (884, 497)
Screenshot: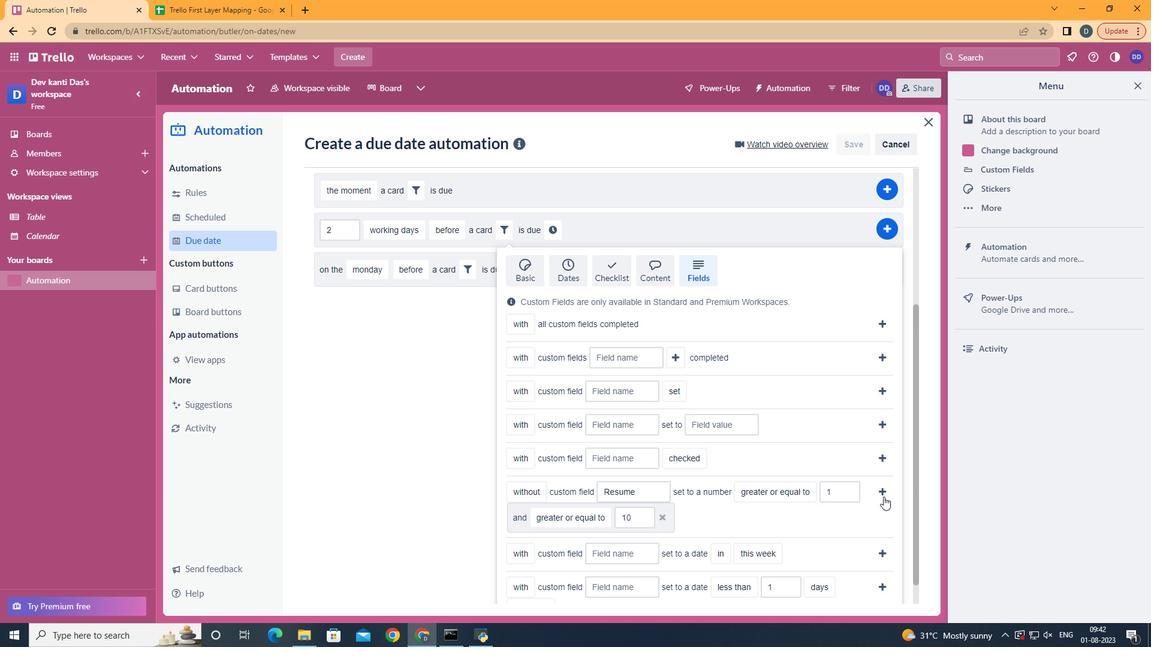 
Action: Mouse moved to (380, 463)
Screenshot: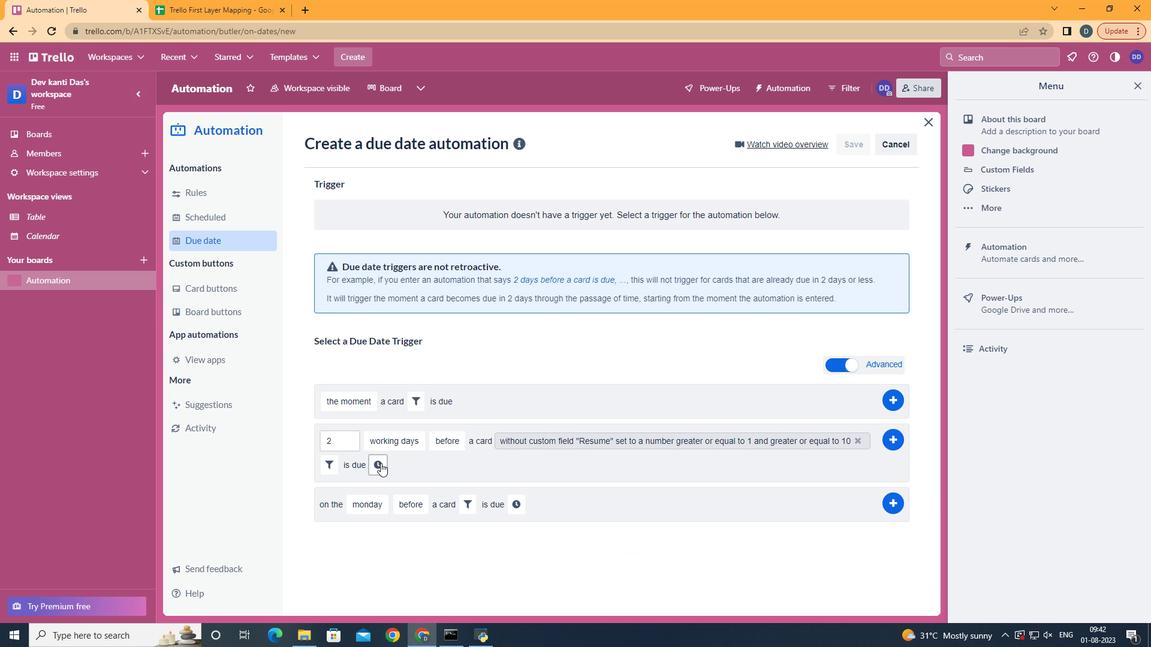 
Action: Mouse pressed left at (380, 463)
Screenshot: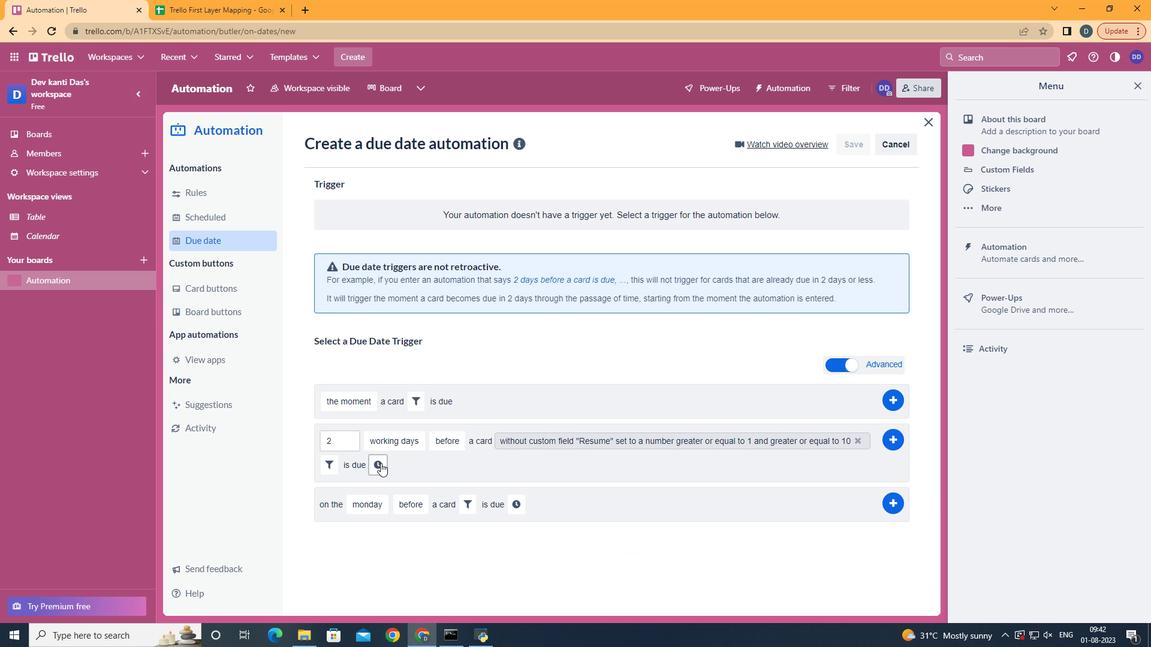 
Action: Mouse moved to (403, 467)
Screenshot: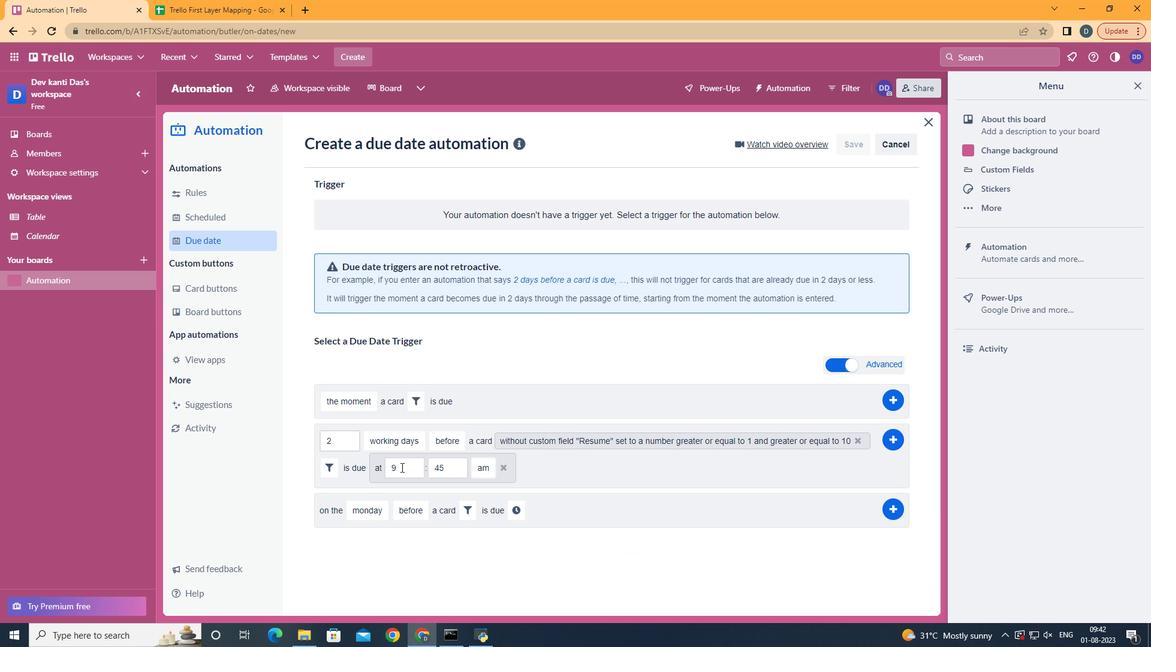 
Action: Mouse pressed left at (403, 467)
Screenshot: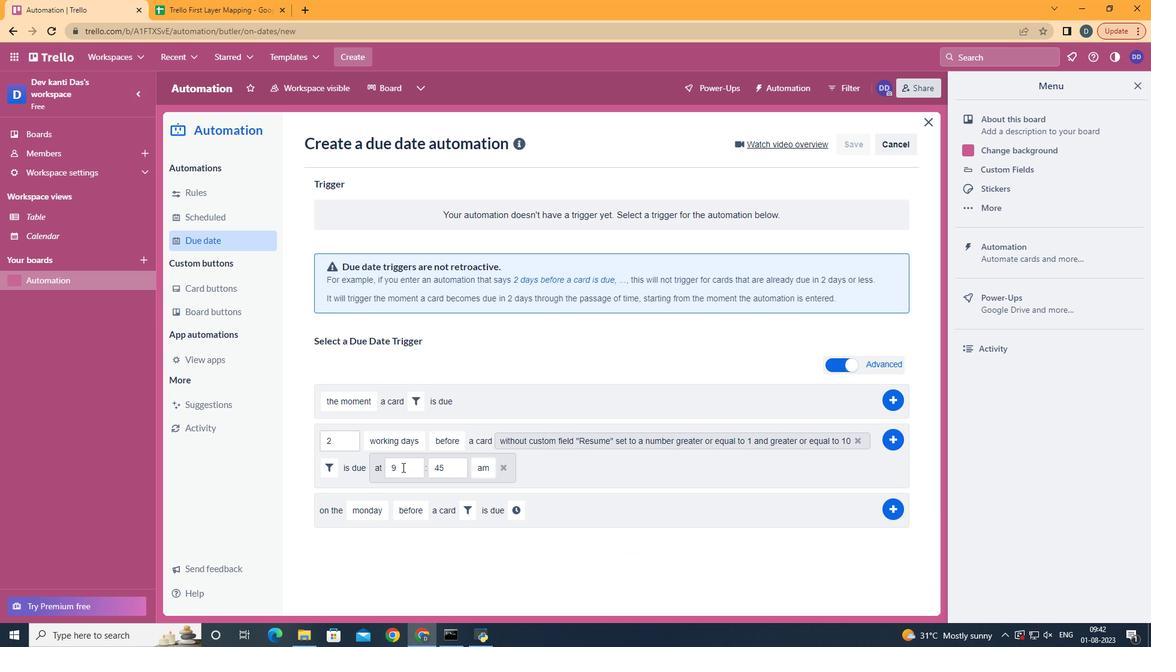 
Action: Key pressed <Key.backspace>11
Screenshot: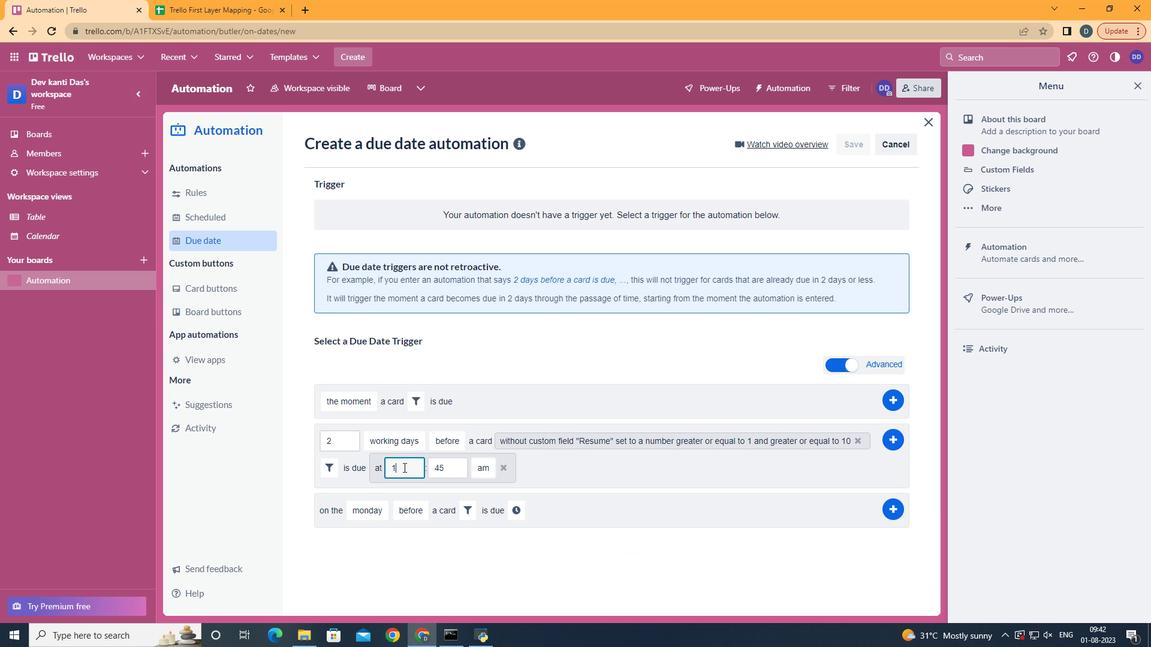 
Action: Mouse moved to (461, 476)
Screenshot: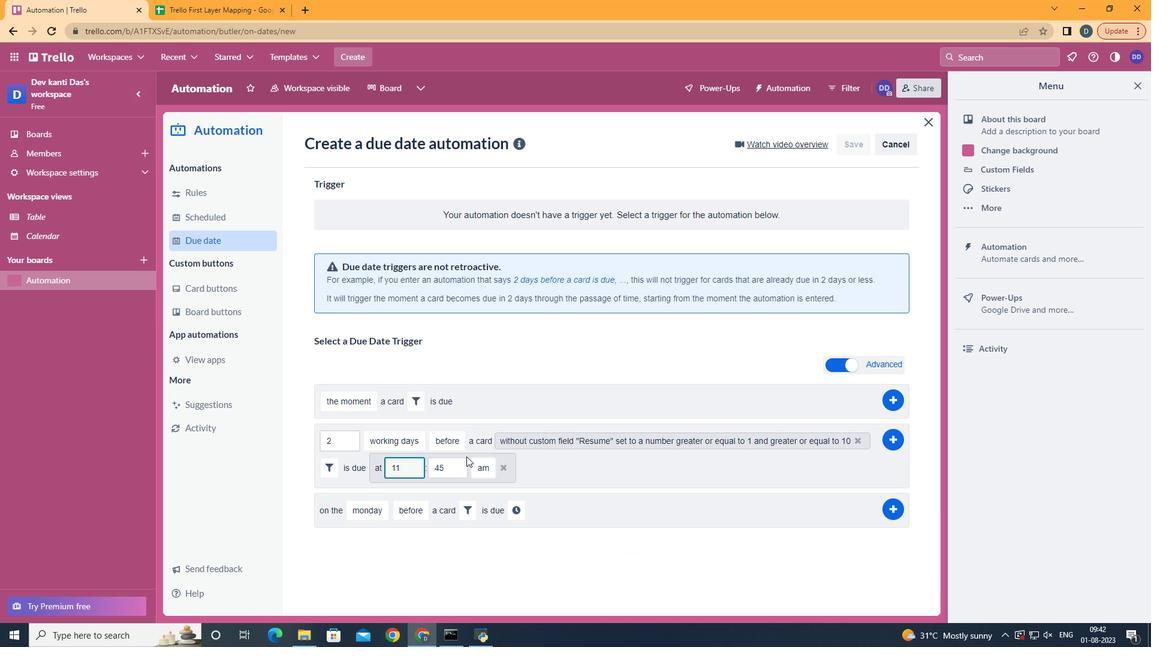 
Action: Mouse pressed left at (461, 476)
Screenshot: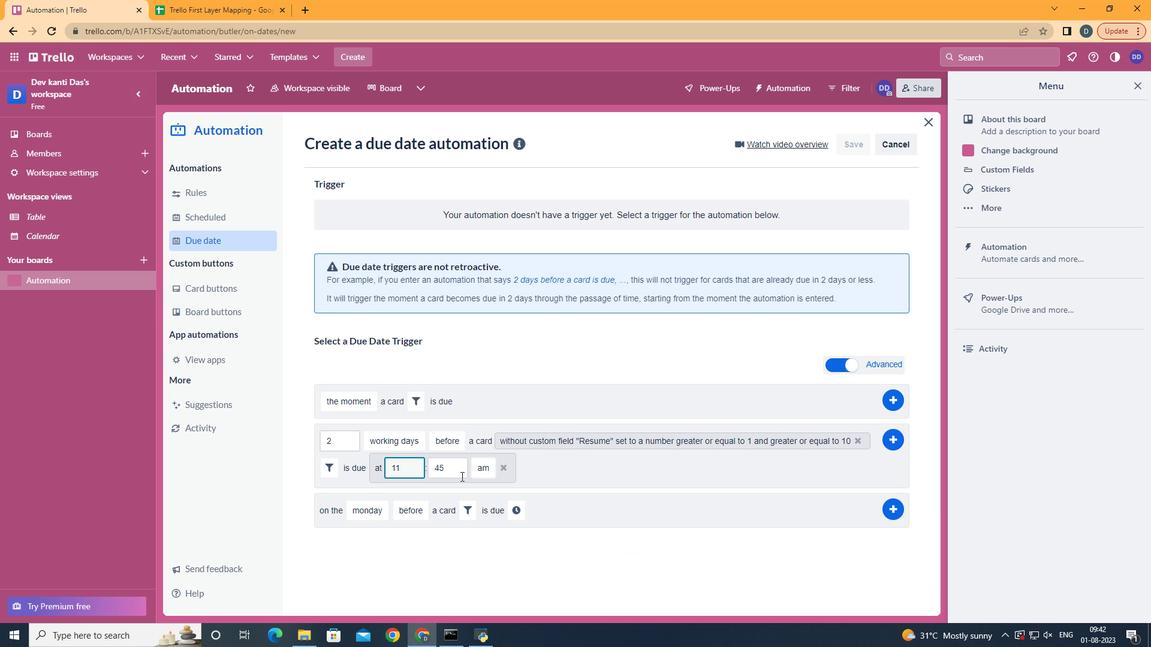 
Action: Key pressed <Key.backspace>
Screenshot: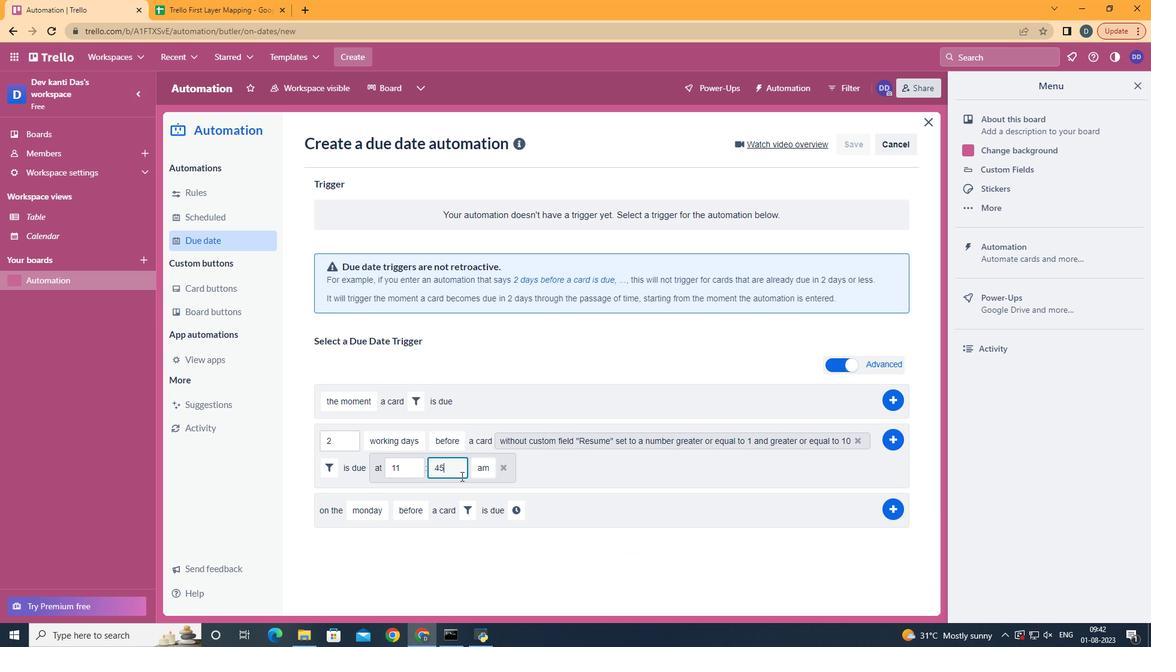 
Action: Mouse moved to (460, 477)
Screenshot: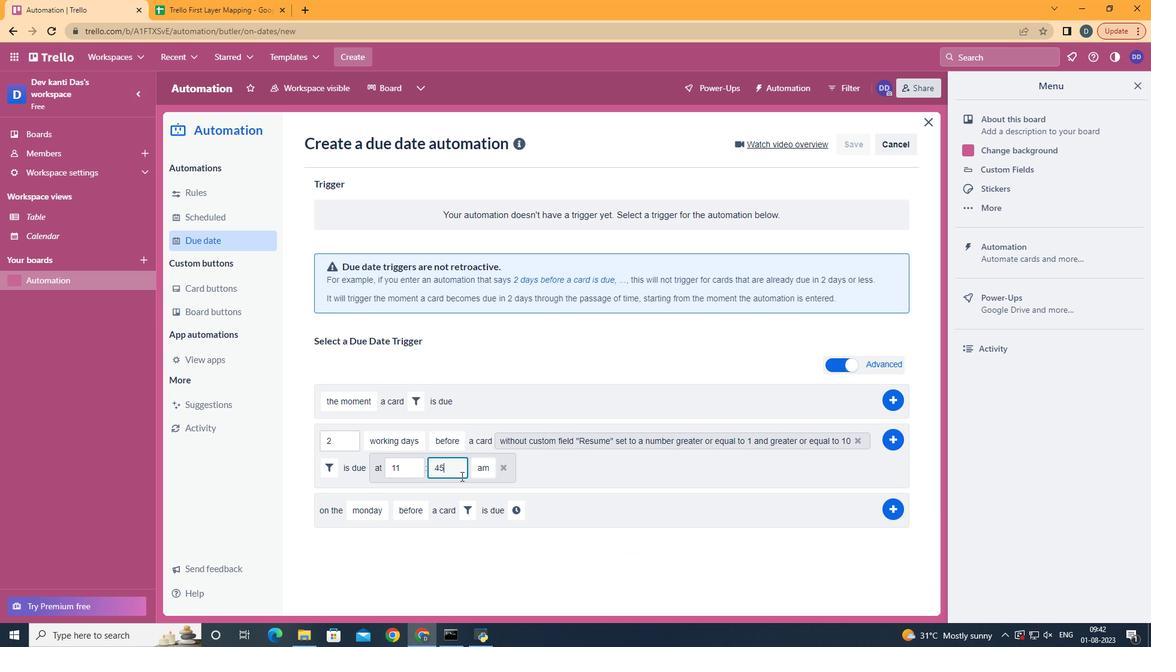 
Action: Key pressed <Key.backspace>00
Screenshot: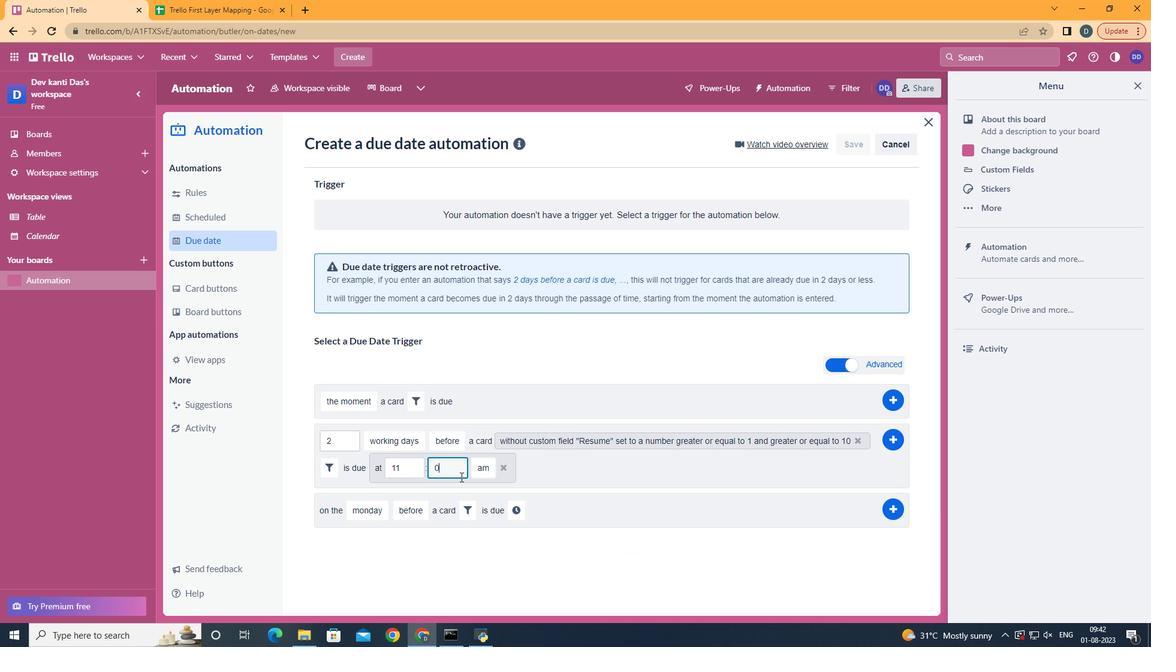 
Action: Mouse moved to (891, 445)
Screenshot: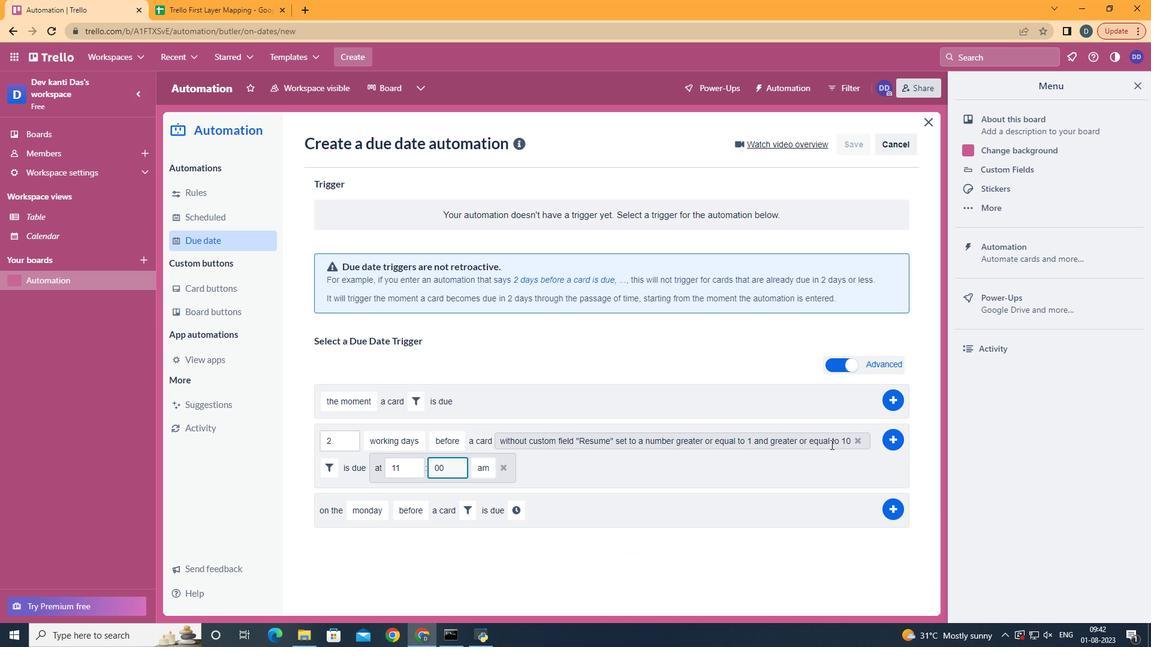 
Action: Mouse pressed left at (891, 445)
Screenshot: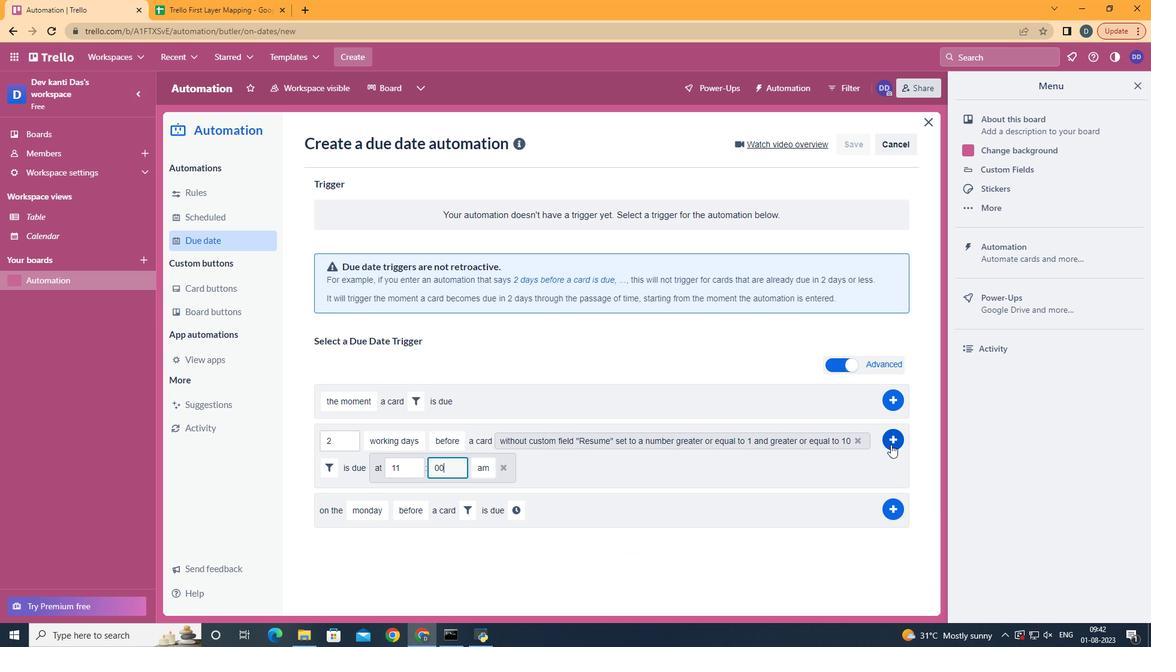 
Action: Mouse moved to (636, 319)
Screenshot: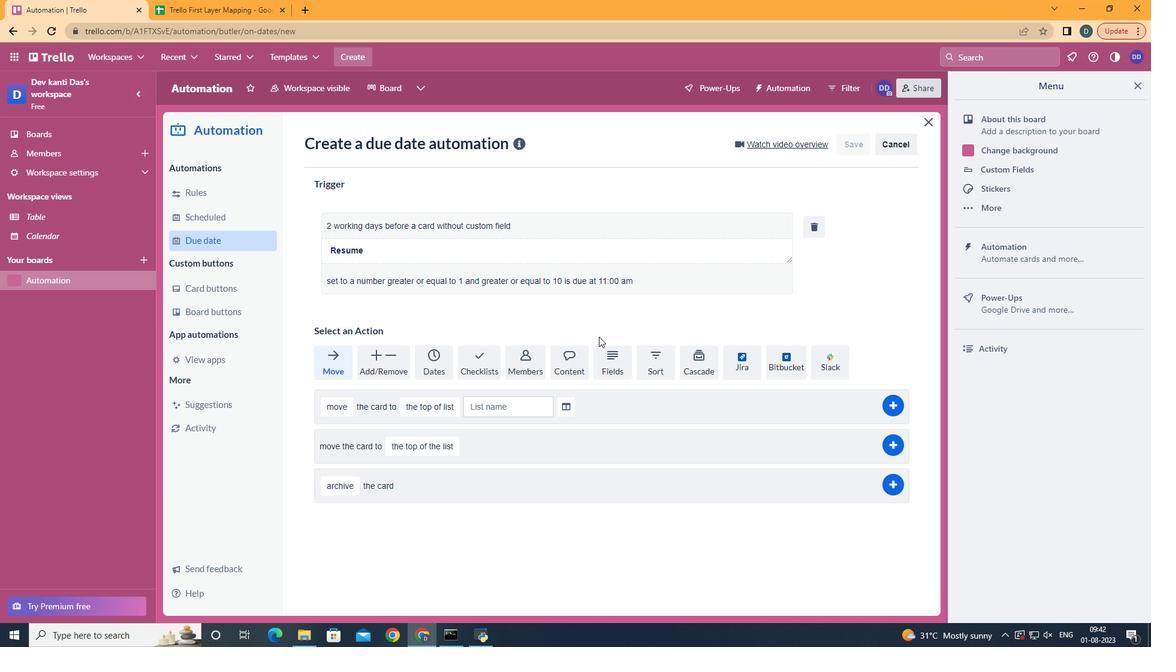 
